 Task: Add a signature Elle Wilson containing With gratitude and warm wishes, Elle Wilson to email address softage.10@softage.net and add a label Employee performance
Action: Mouse moved to (94, 107)
Screenshot: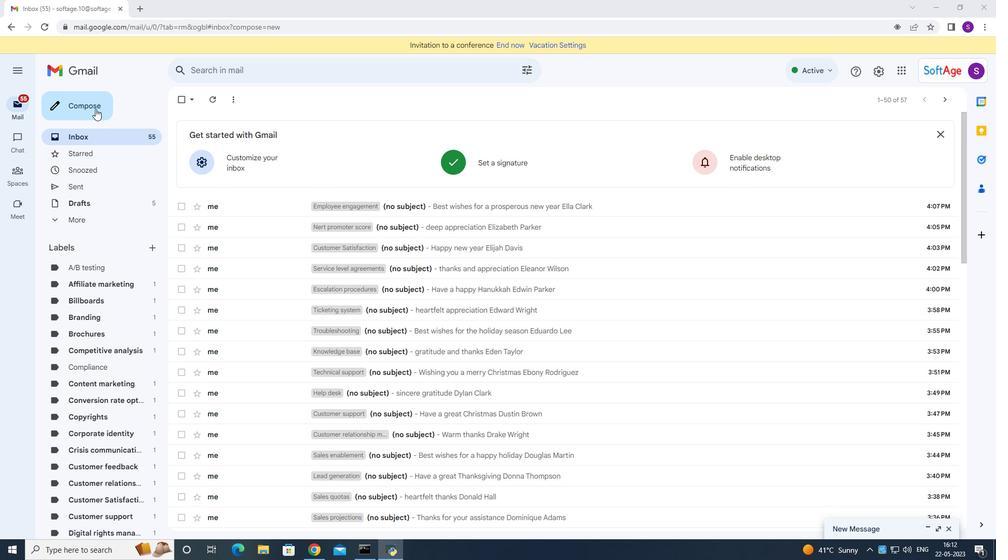 
Action: Mouse pressed left at (94, 107)
Screenshot: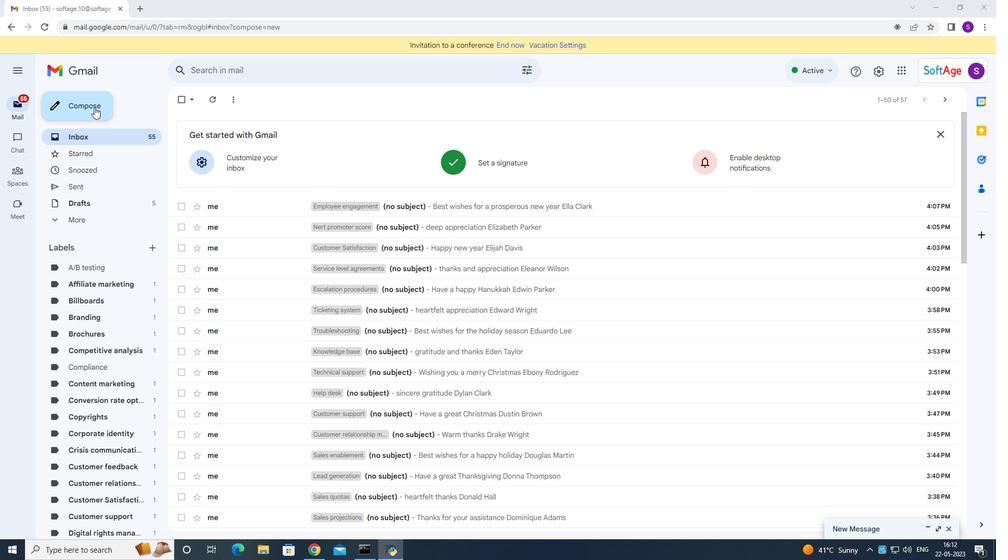 
Action: Mouse moved to (701, 523)
Screenshot: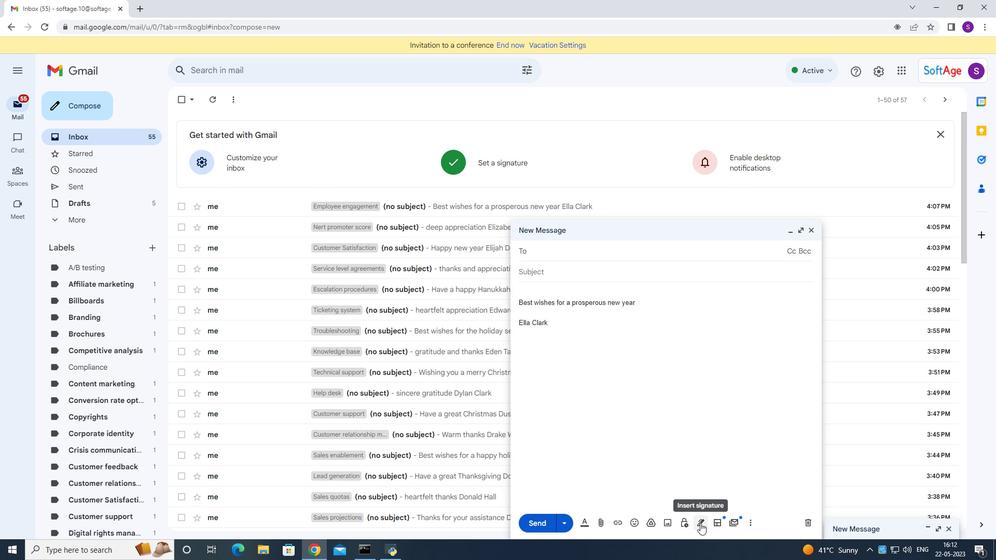 
Action: Mouse pressed left at (701, 523)
Screenshot: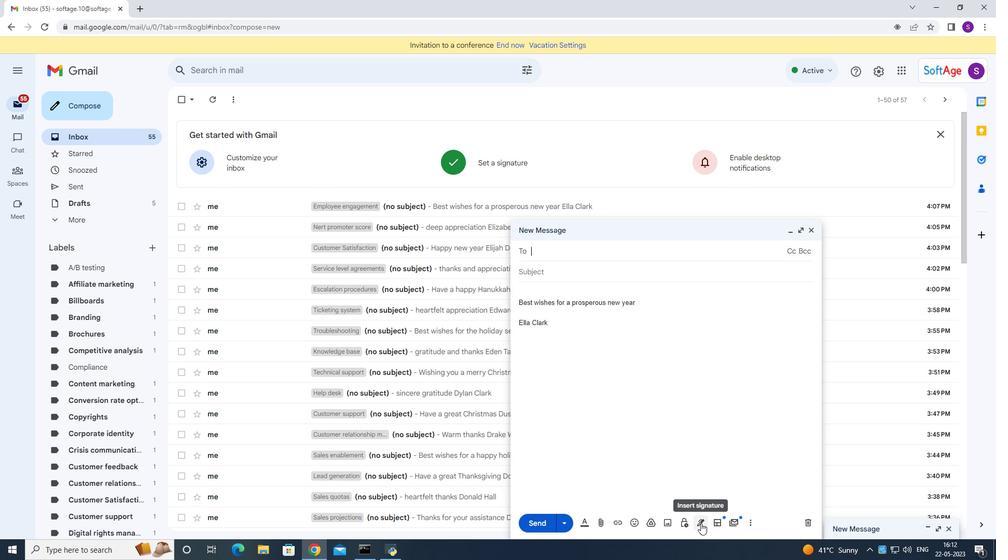 
Action: Mouse moved to (730, 465)
Screenshot: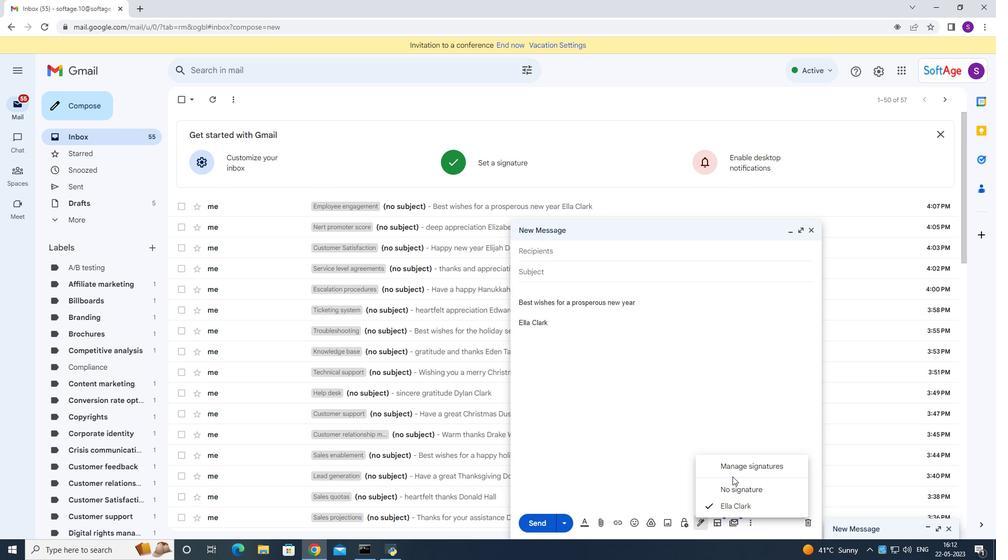 
Action: Mouse pressed left at (730, 465)
Screenshot: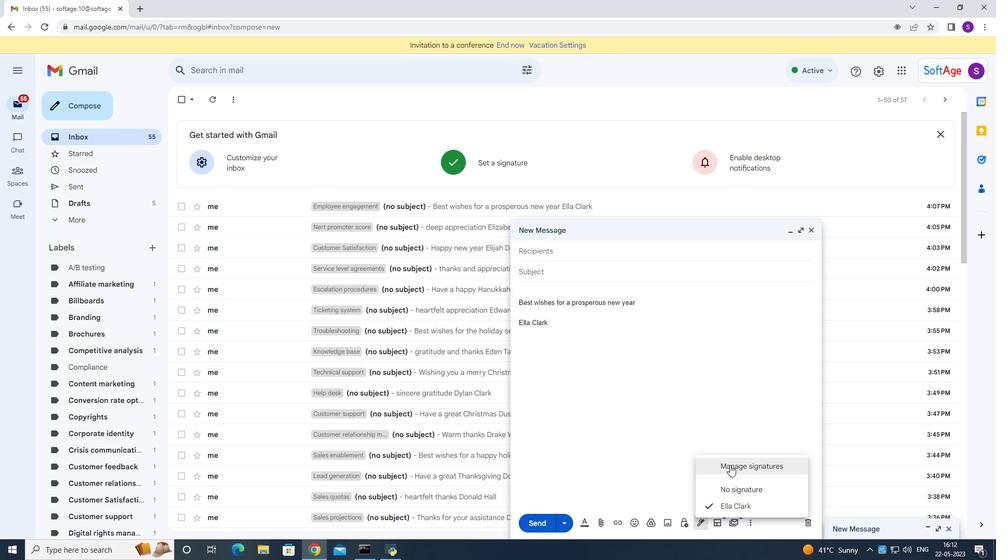
Action: Mouse moved to (395, 264)
Screenshot: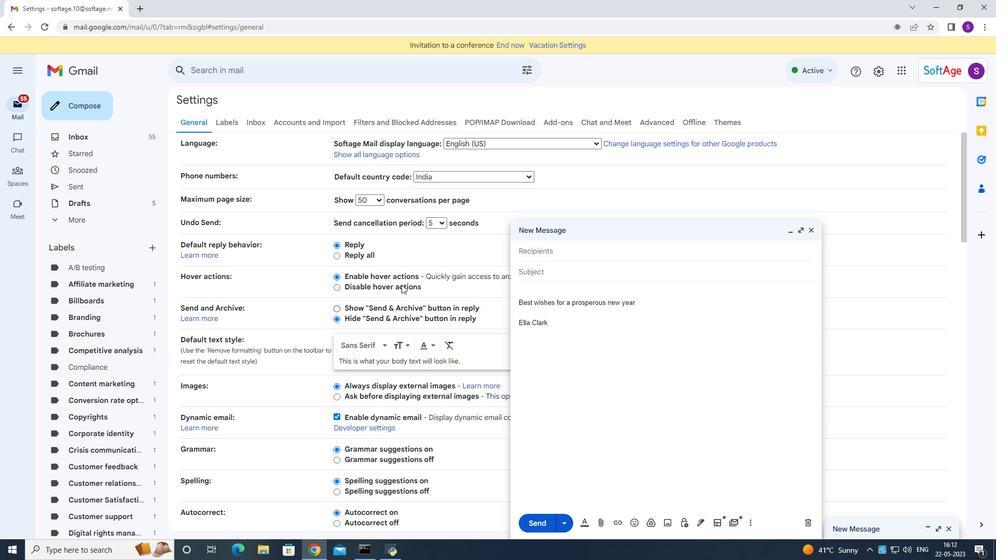 
Action: Mouse scrolled (395, 263) with delta (0, 0)
Screenshot: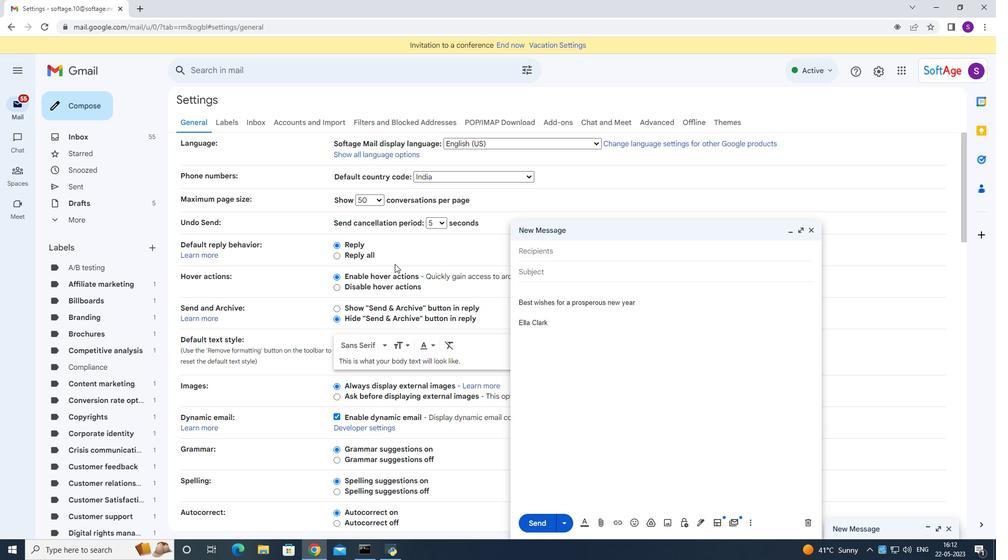 
Action: Mouse scrolled (395, 263) with delta (0, 0)
Screenshot: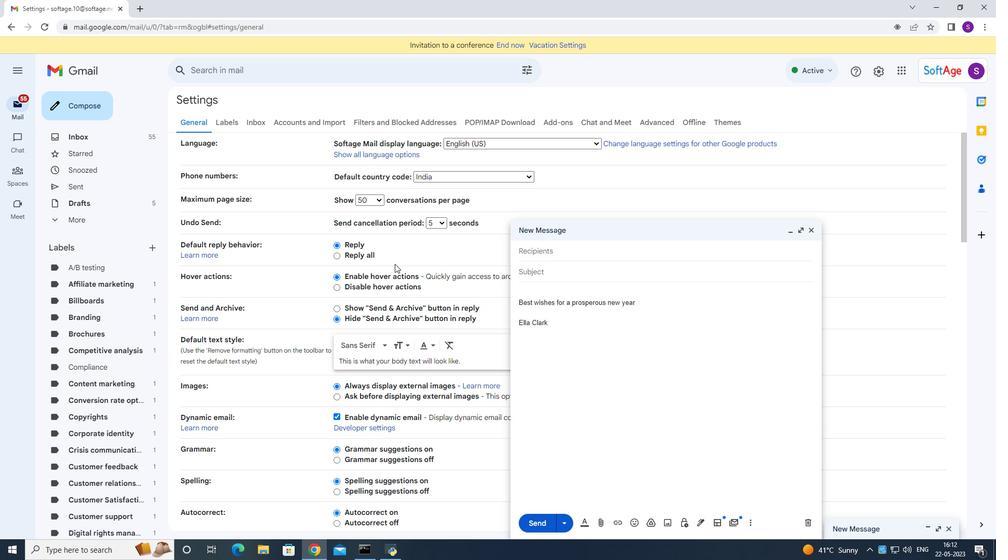 
Action: Mouse scrolled (395, 263) with delta (0, 0)
Screenshot: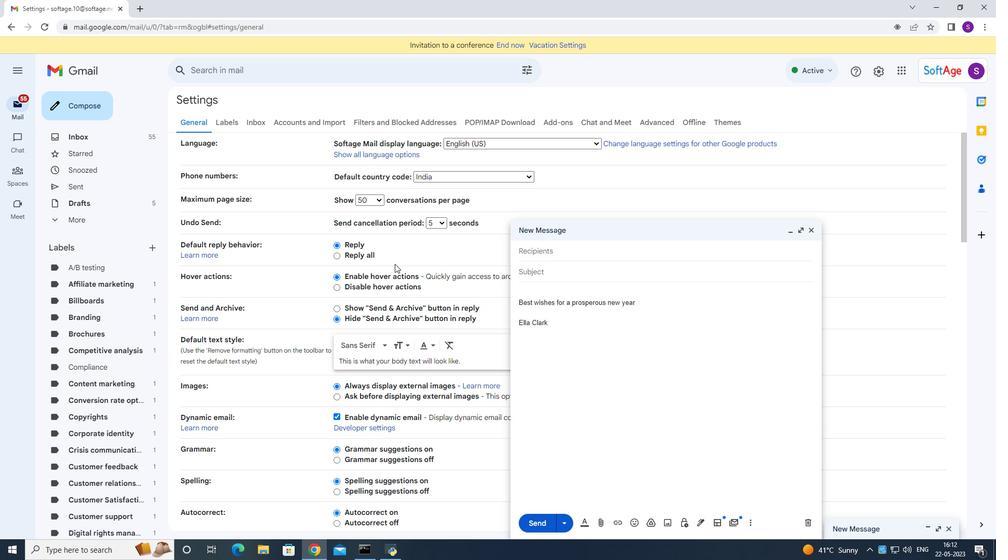 
Action: Mouse scrolled (395, 263) with delta (0, 0)
Screenshot: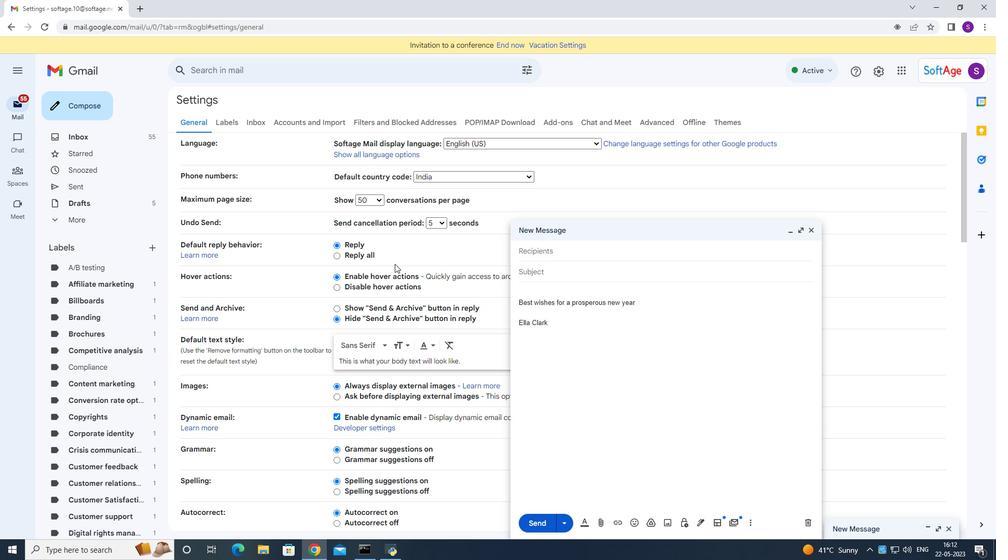 
Action: Mouse scrolled (395, 263) with delta (0, 0)
Screenshot: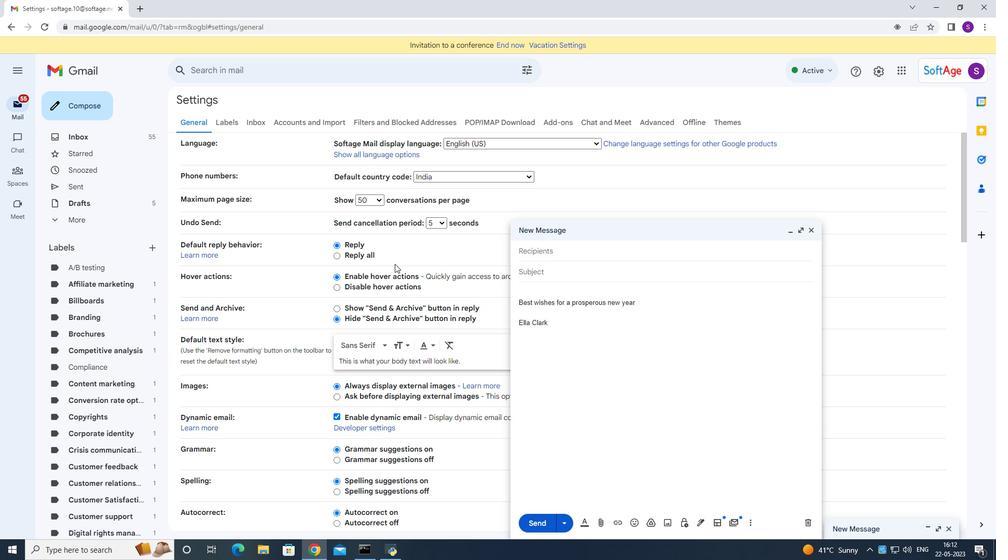 
Action: Mouse moved to (395, 264)
Screenshot: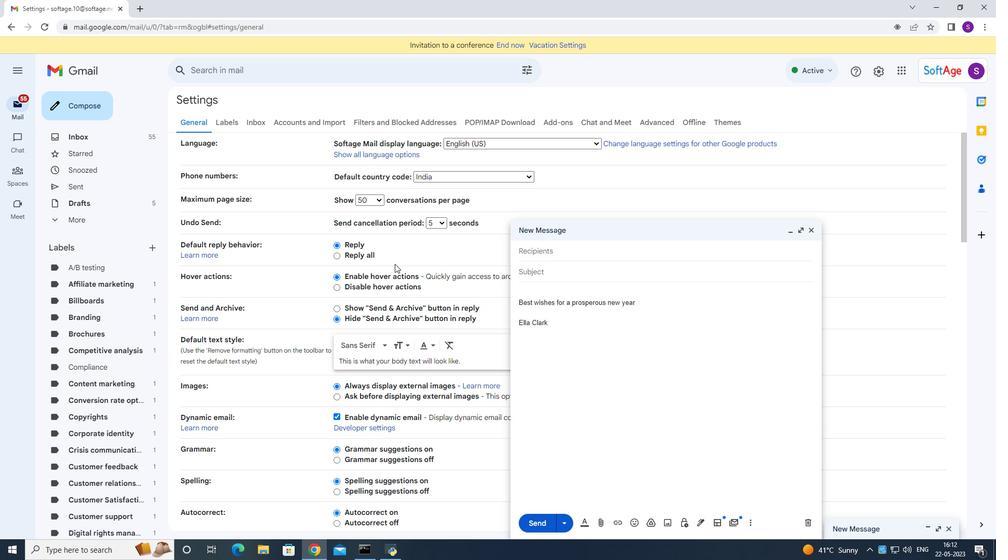 
Action: Mouse scrolled (395, 263) with delta (0, 0)
Screenshot: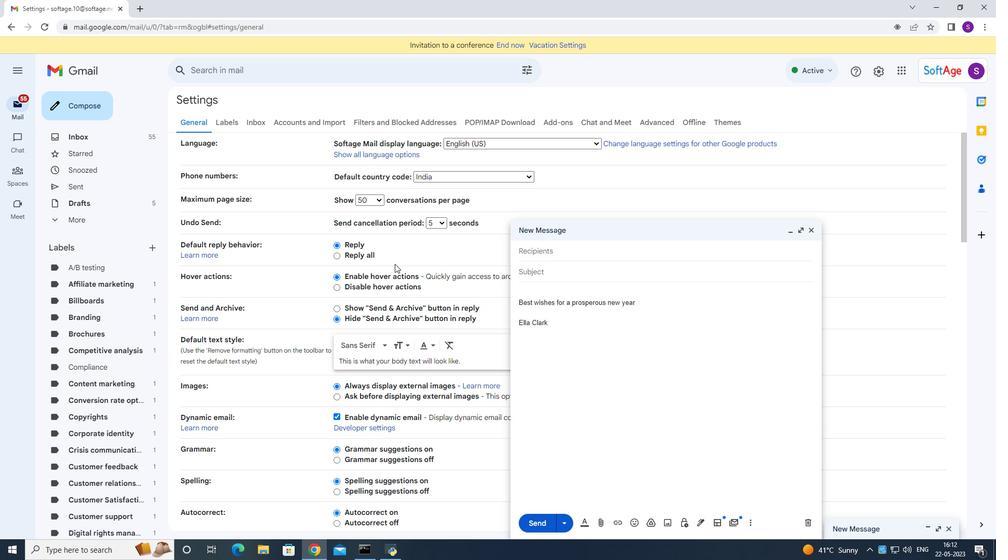 
Action: Mouse moved to (388, 298)
Screenshot: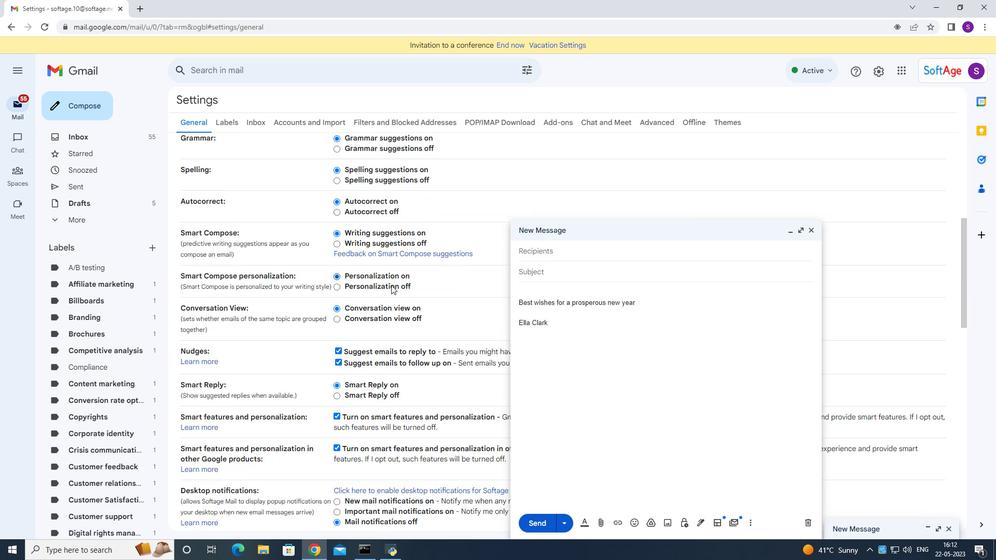 
Action: Mouse scrolled (388, 297) with delta (0, 0)
Screenshot: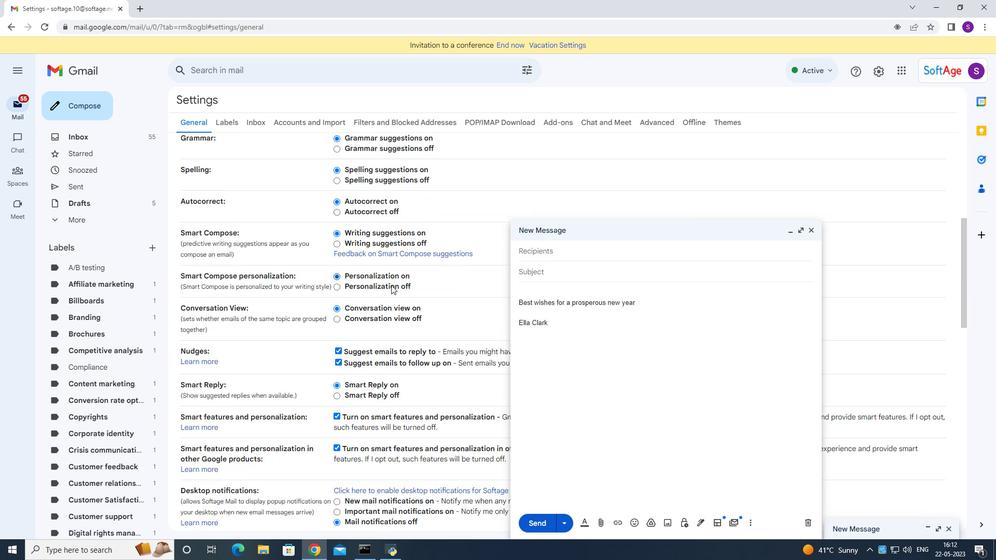 
Action: Mouse moved to (387, 299)
Screenshot: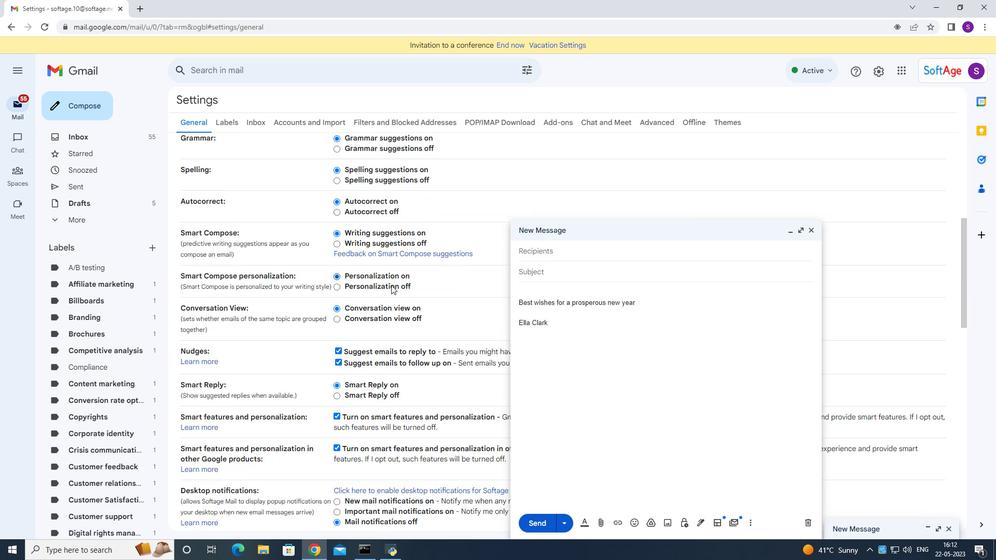 
Action: Mouse scrolled (387, 299) with delta (0, 0)
Screenshot: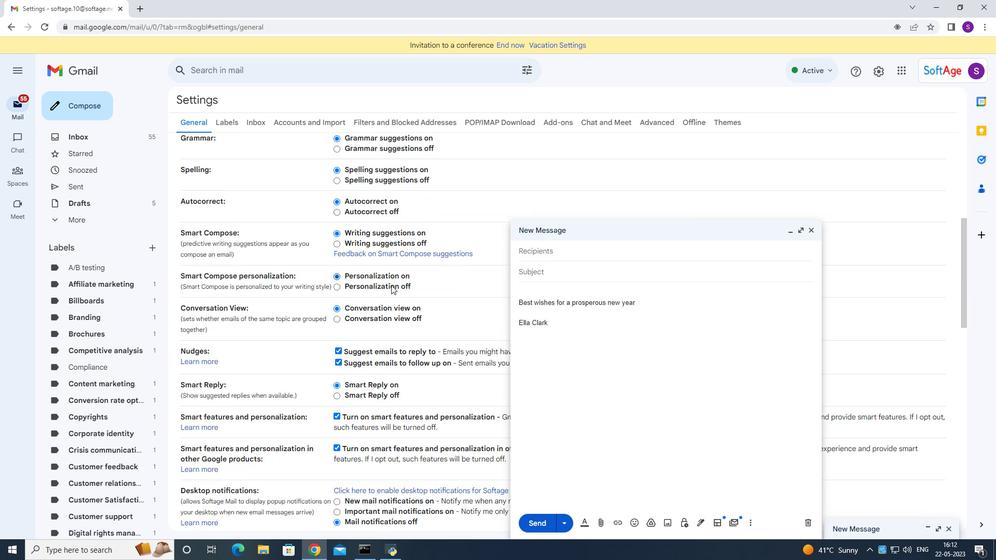 
Action: Mouse scrolled (387, 299) with delta (0, 0)
Screenshot: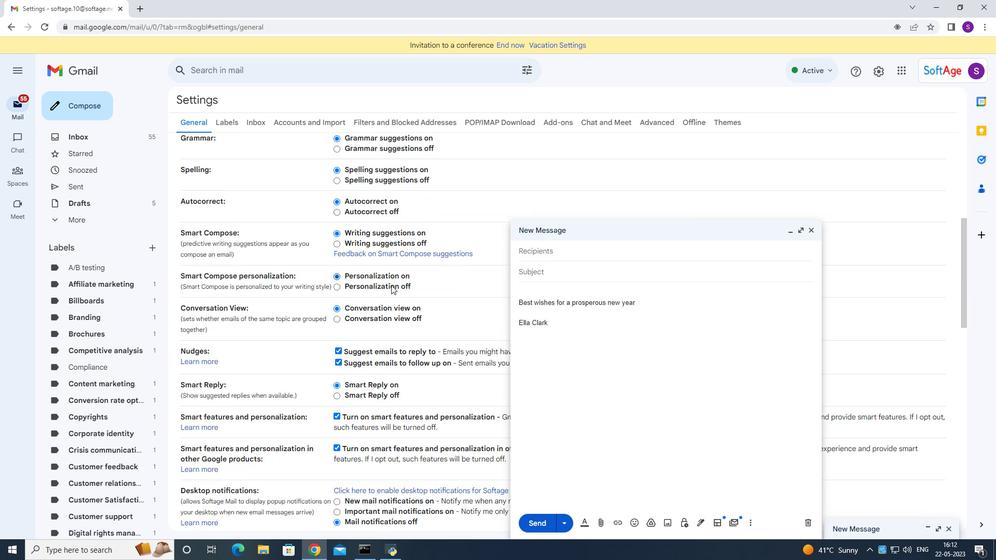 
Action: Mouse scrolled (387, 299) with delta (0, 0)
Screenshot: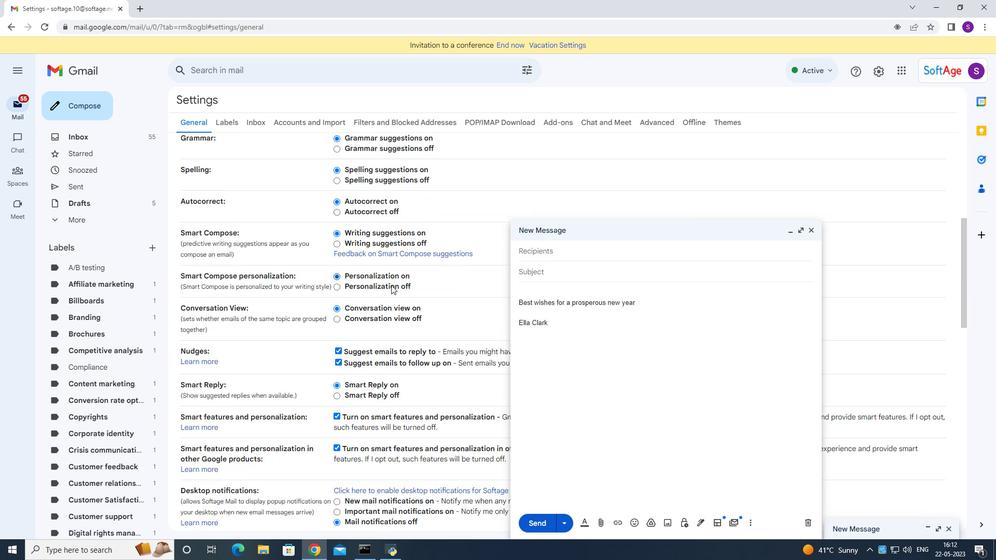 
Action: Mouse moved to (387, 299)
Screenshot: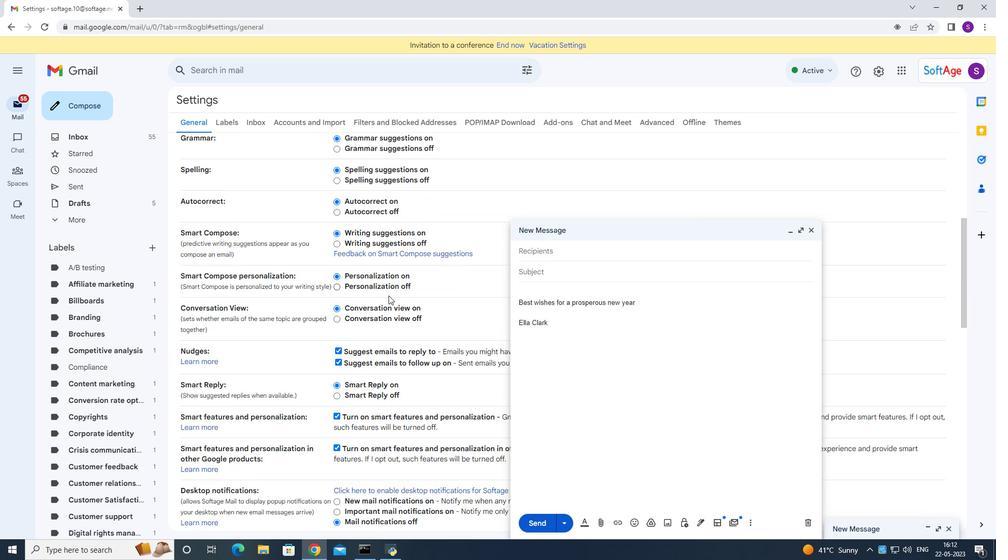 
Action: Mouse scrolled (387, 299) with delta (0, 0)
Screenshot: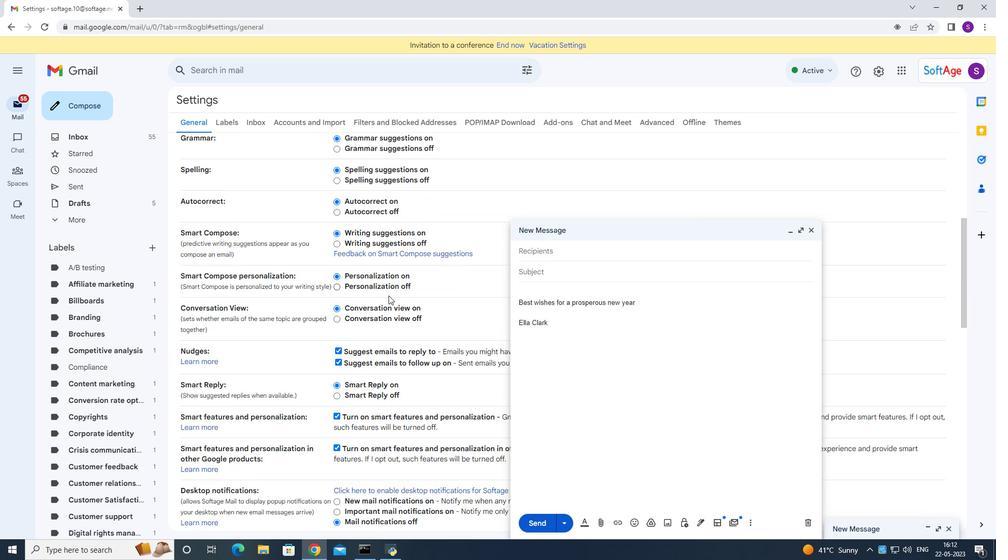 
Action: Mouse moved to (387, 325)
Screenshot: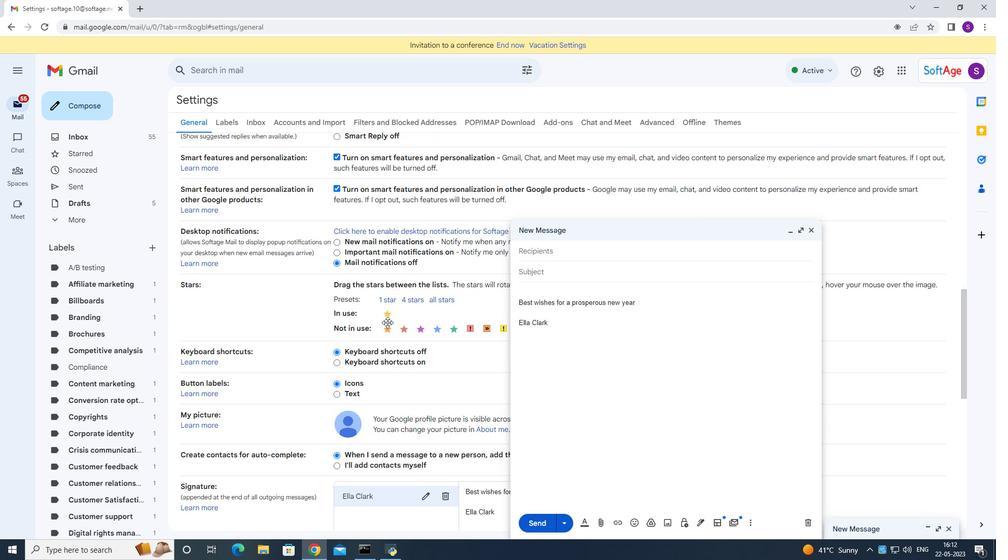 
Action: Mouse scrolled (387, 324) with delta (0, 0)
Screenshot: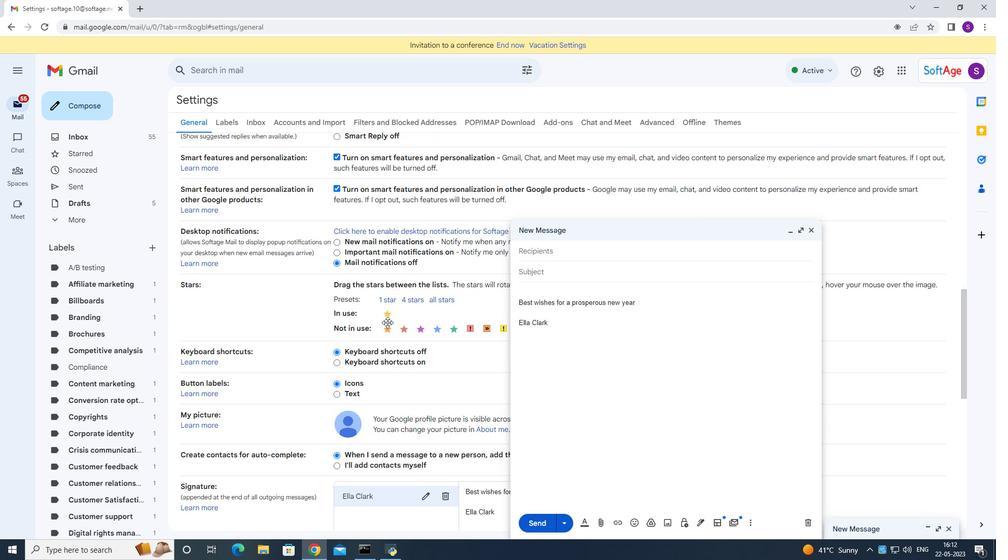 
Action: Mouse moved to (387, 326)
Screenshot: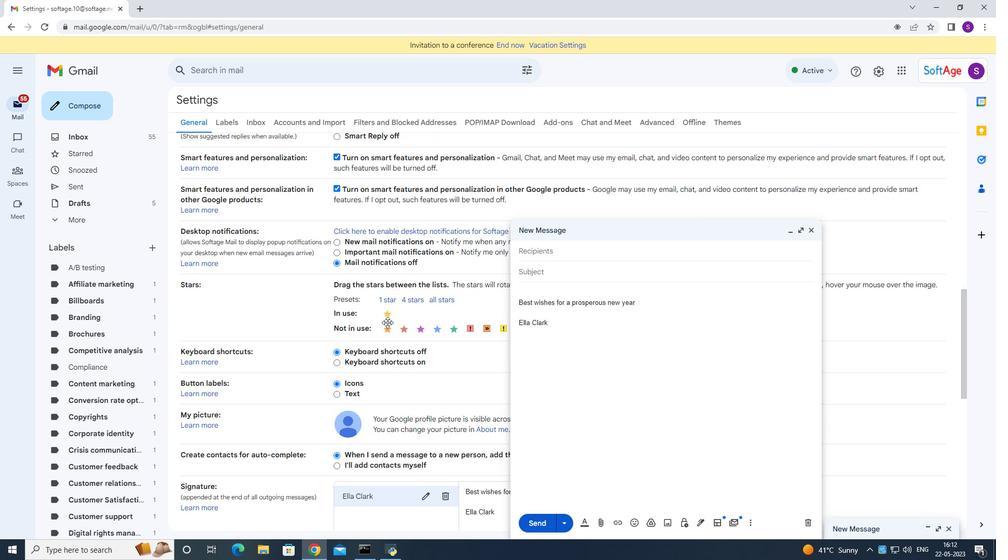 
Action: Mouse scrolled (387, 325) with delta (0, 0)
Screenshot: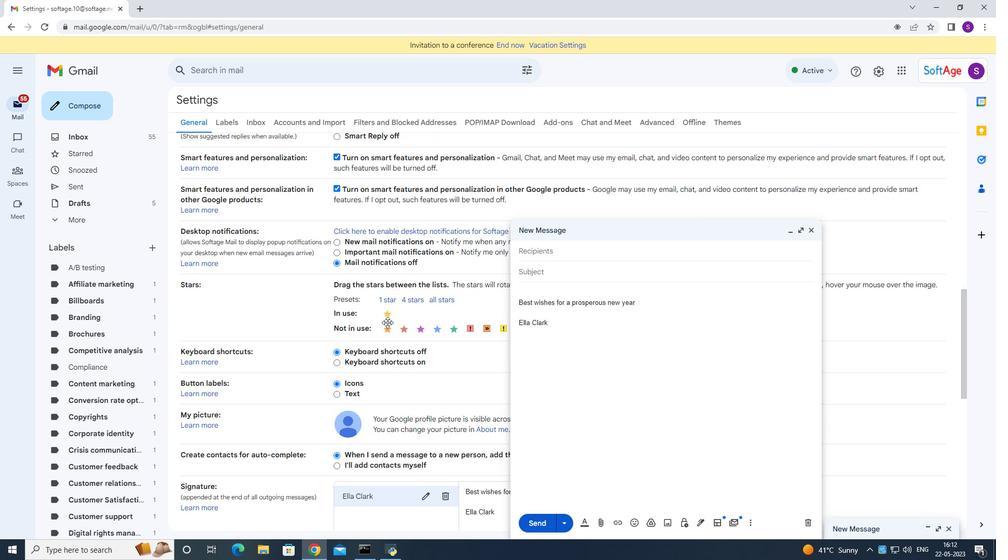 
Action: Mouse moved to (387, 326)
Screenshot: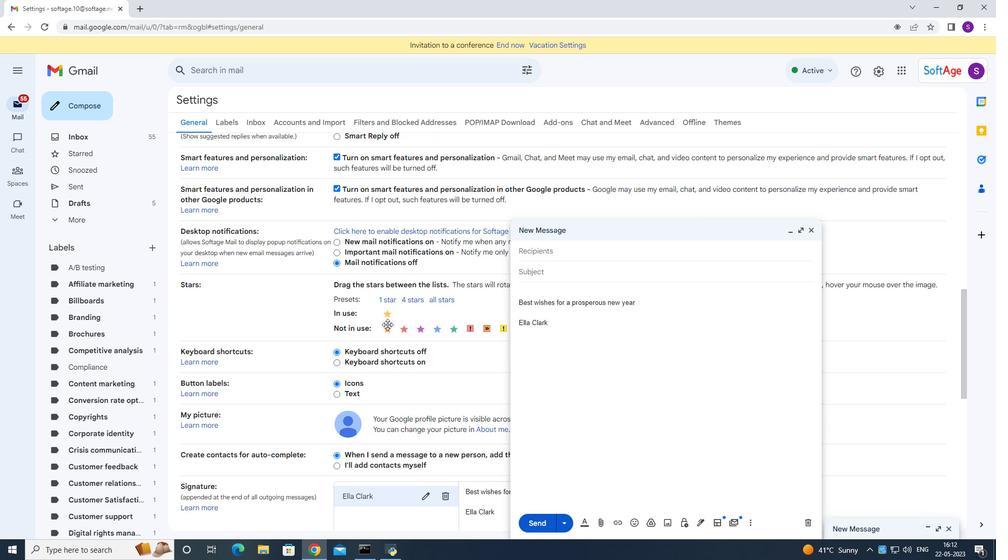 
Action: Mouse scrolled (387, 325) with delta (0, -1)
Screenshot: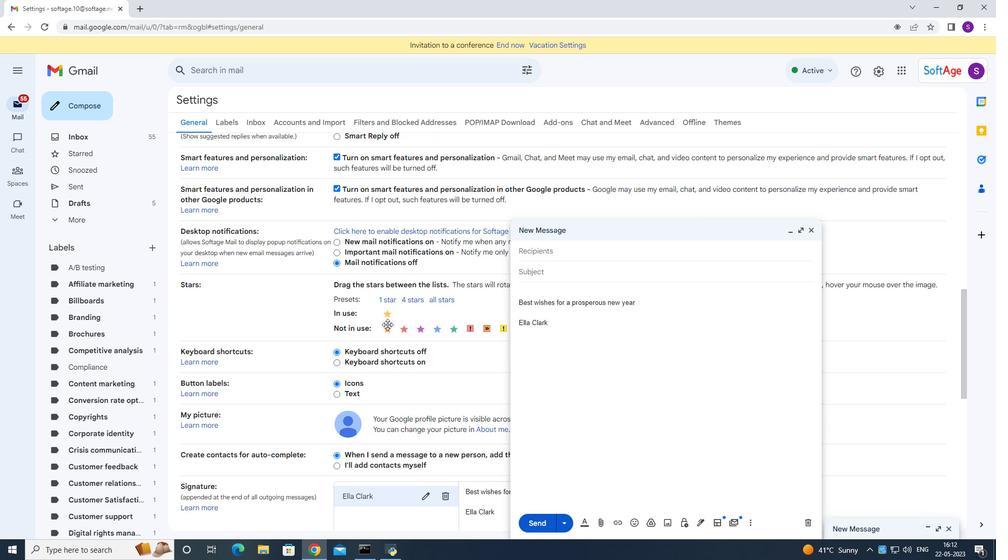 
Action: Mouse scrolled (387, 325) with delta (0, 0)
Screenshot: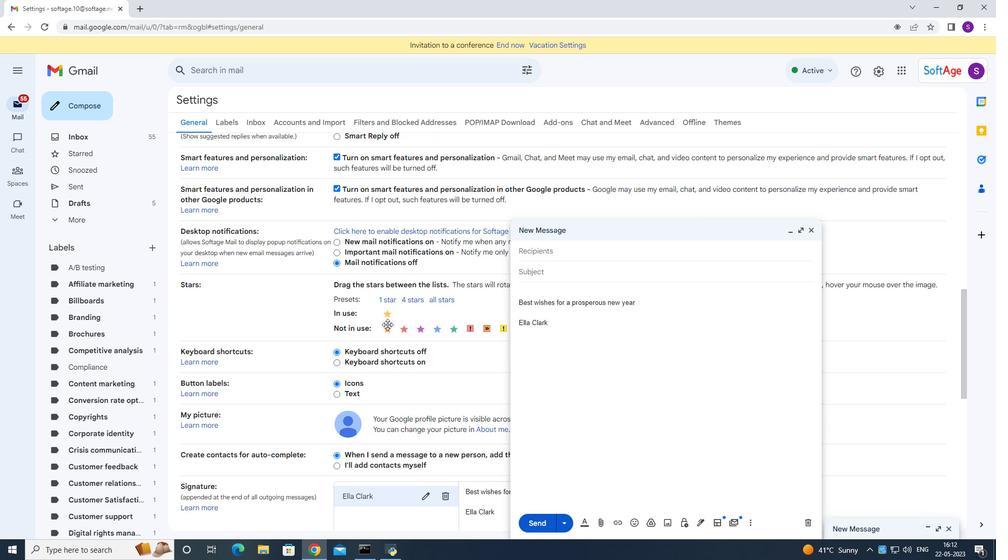 
Action: Mouse moved to (425, 238)
Screenshot: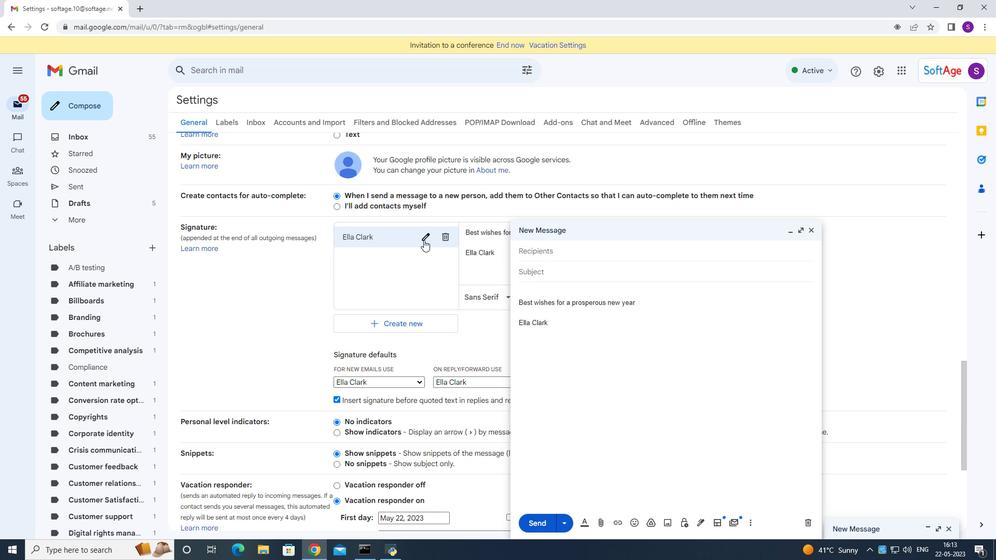 
Action: Mouse pressed left at (425, 238)
Screenshot: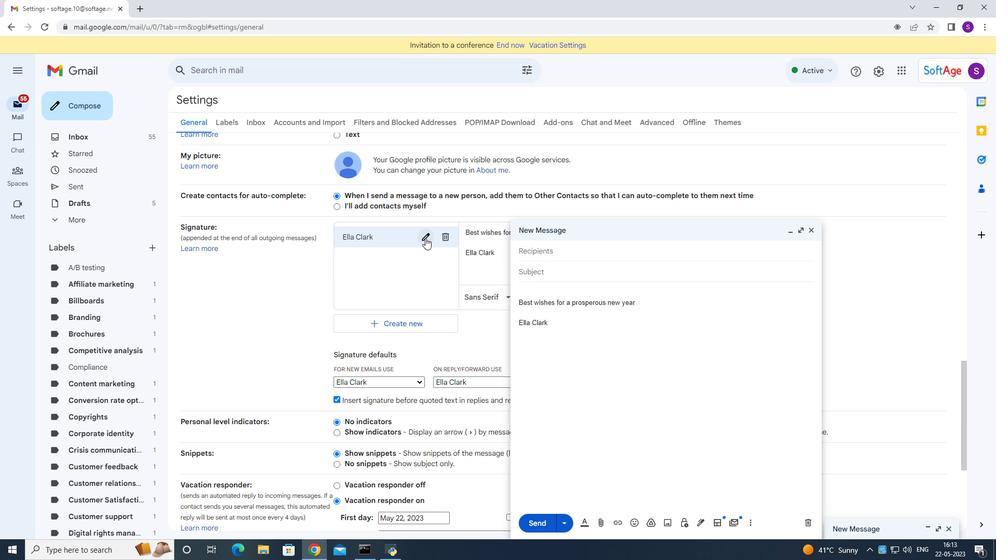 
Action: Mouse moved to (425, 221)
Screenshot: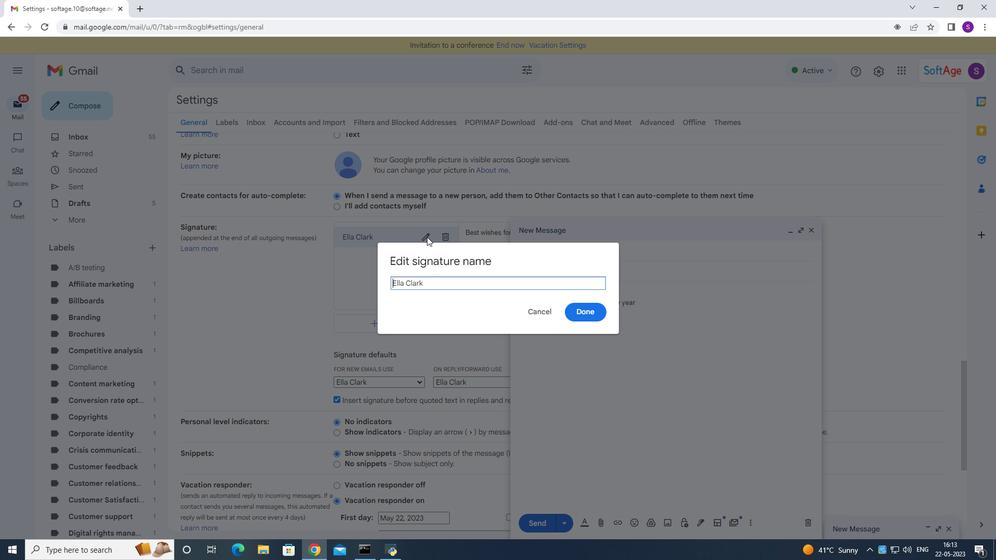 
Action: Key pressed ctrl+A<Key.backspace><Key.shift><Key.shift><Key.shift><Key.shift><Key.shift><Key.shift><Key.shift><Key.shift><Key.shift><Key.shift><Key.shift><Key.shift><Key.shift><Key.shift><Key.shift><Key.shift><Key.shift><Key.shift><Key.shift><Key.shift><Key.shift><Key.shift><Key.shift><Key.shift><Key.shift><Key.shift><Key.shift>Elle<Key.space><Key.shift>Wilson<Key.space>
Screenshot: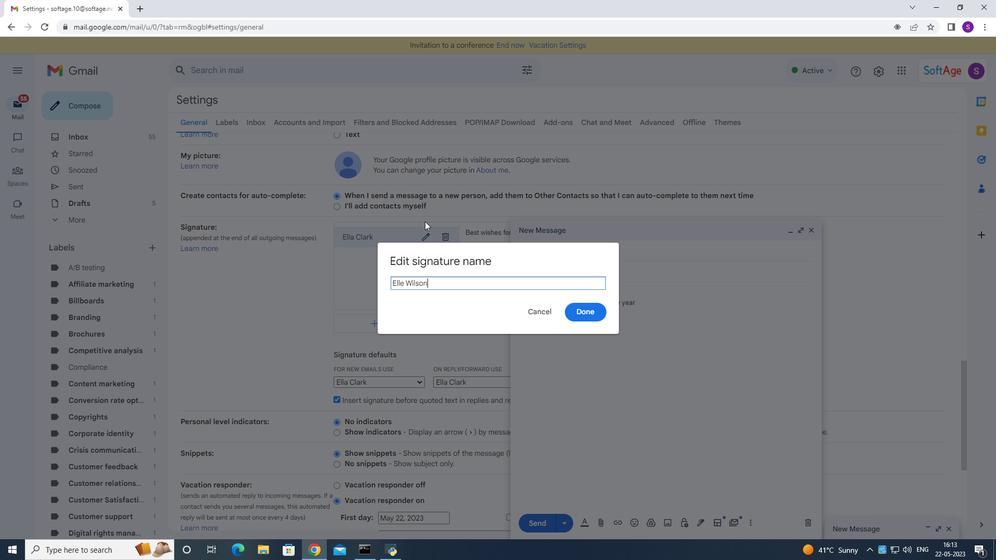
Action: Mouse moved to (584, 309)
Screenshot: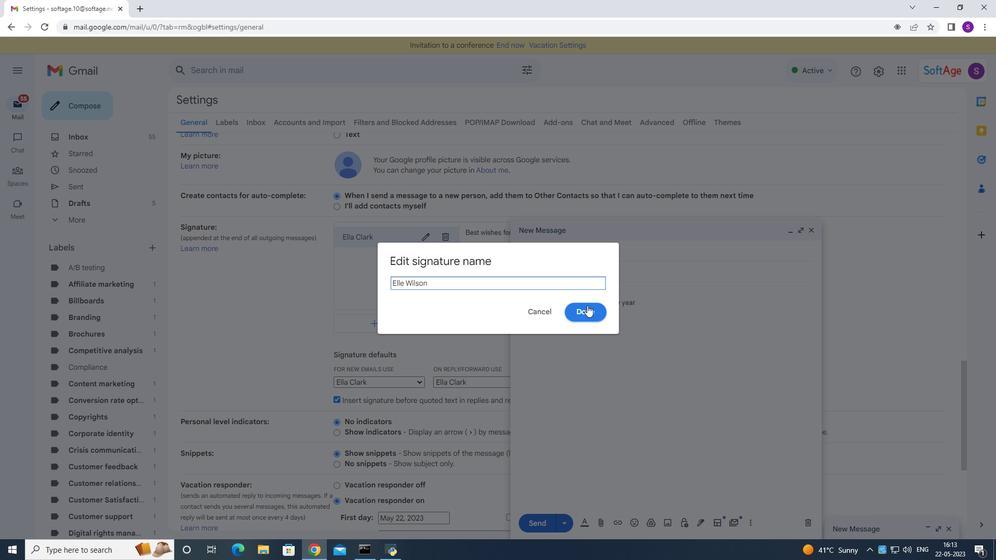 
Action: Mouse pressed left at (584, 309)
Screenshot: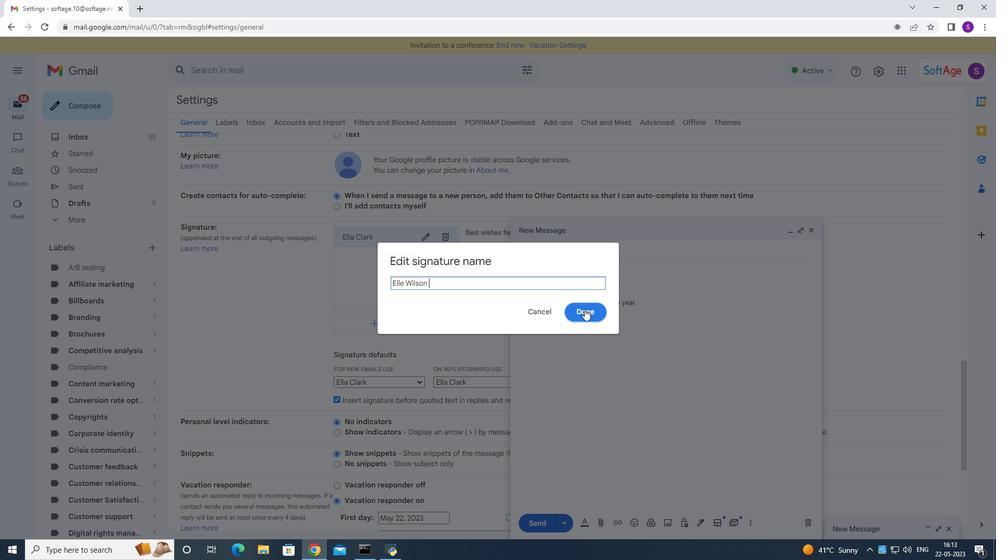 
Action: Mouse moved to (810, 230)
Screenshot: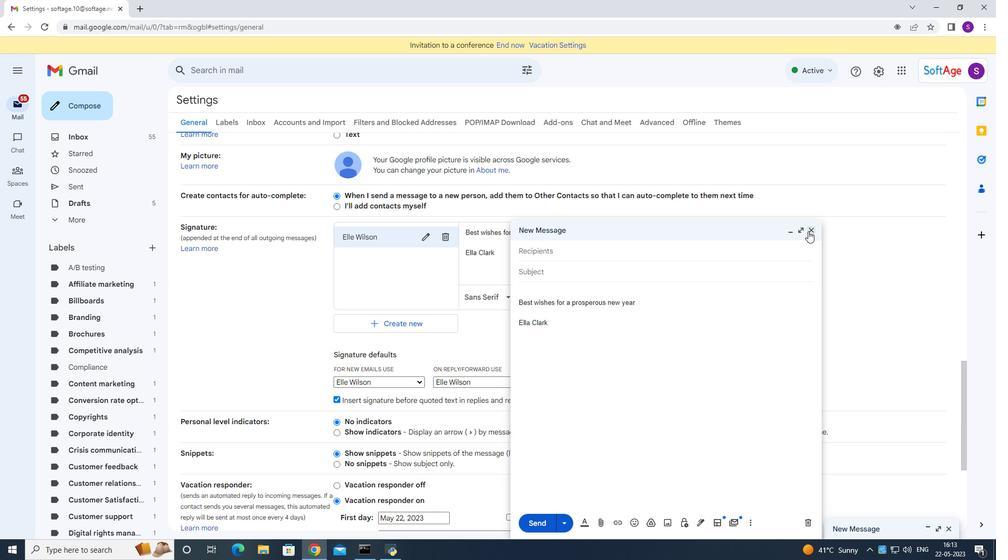 
Action: Mouse pressed left at (810, 230)
Screenshot: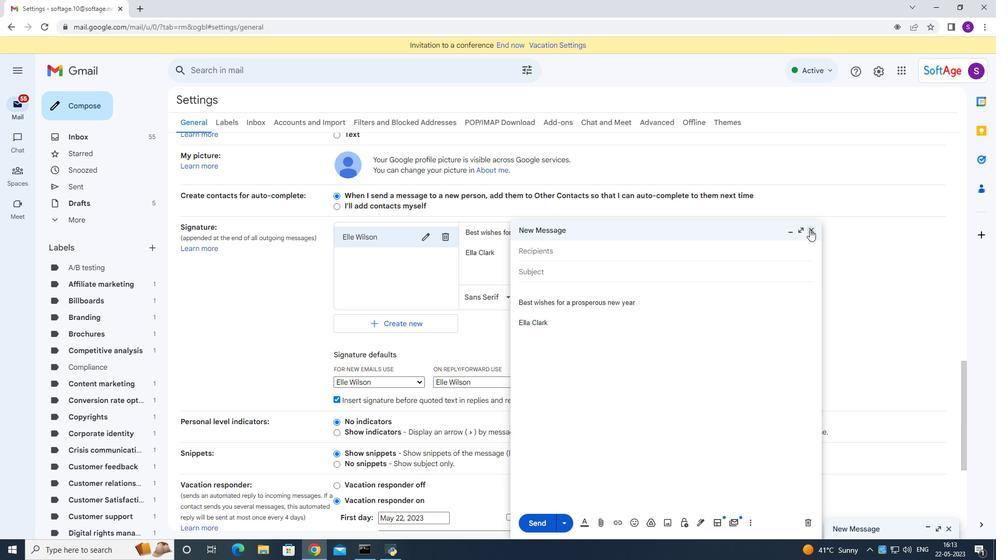 
Action: Mouse moved to (948, 528)
Screenshot: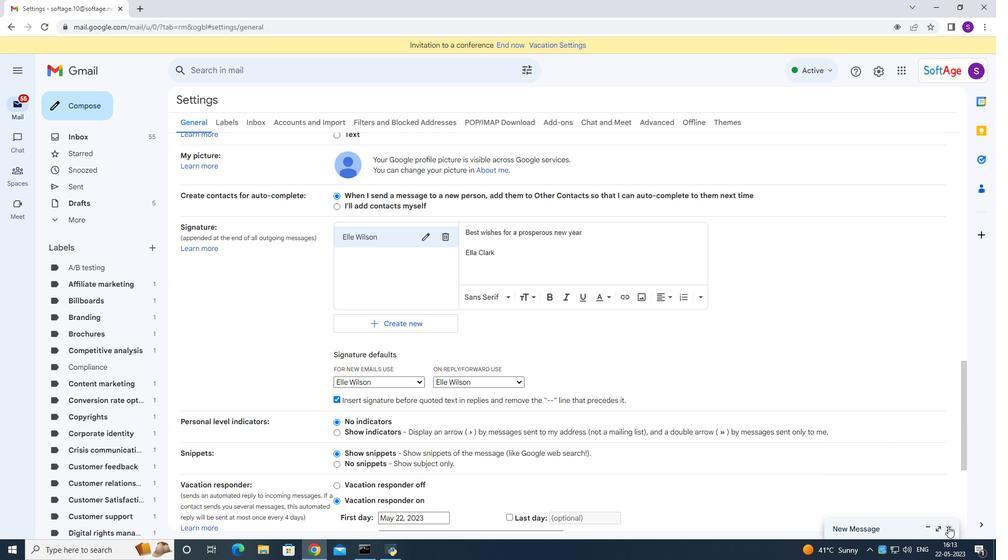 
Action: Mouse pressed left at (948, 528)
Screenshot: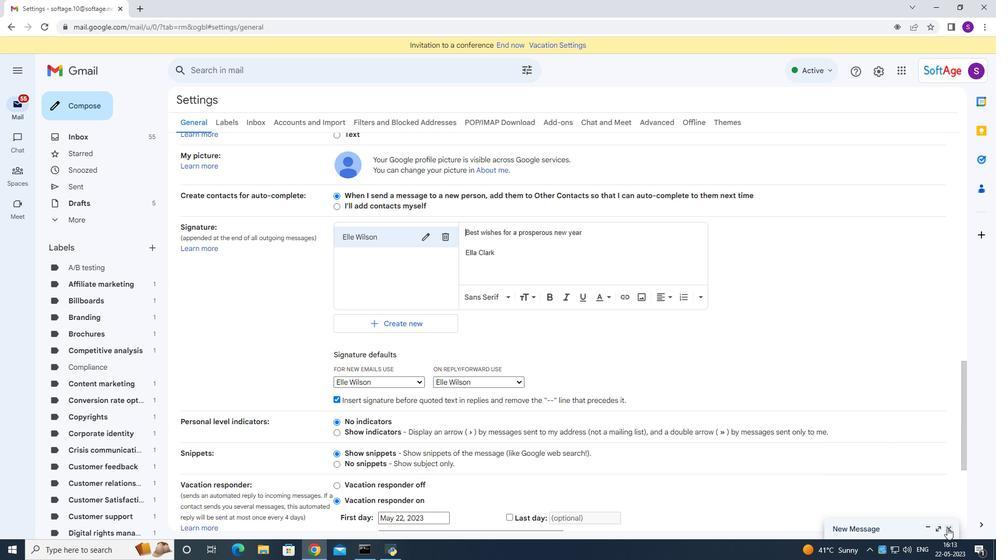 
Action: Mouse moved to (511, 257)
Screenshot: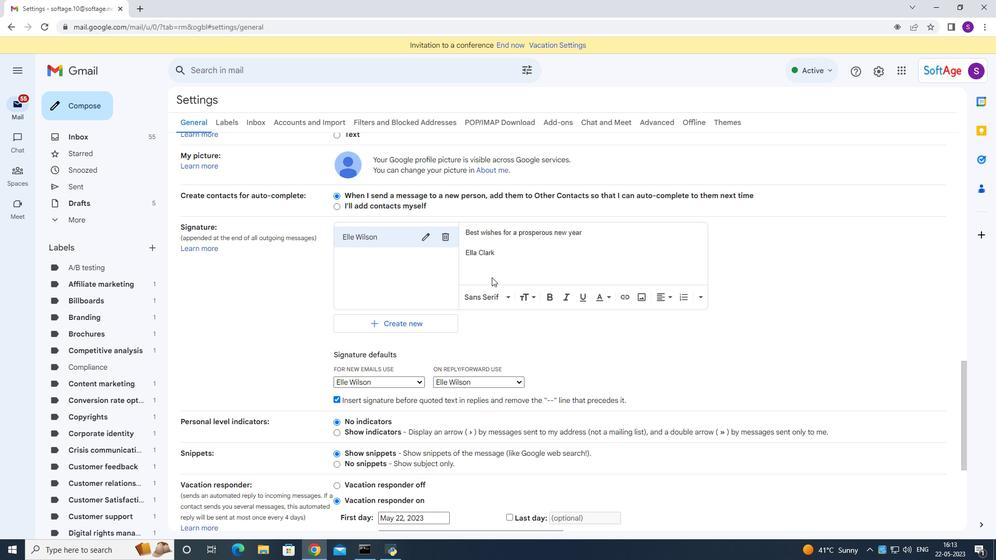 
Action: Mouse pressed left at (511, 257)
Screenshot: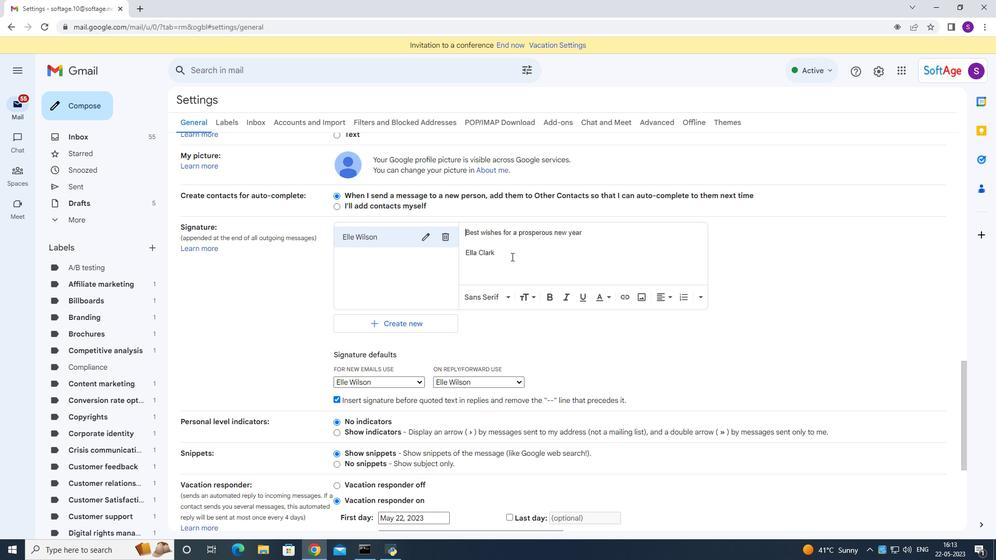 
Action: Mouse moved to (515, 255)
Screenshot: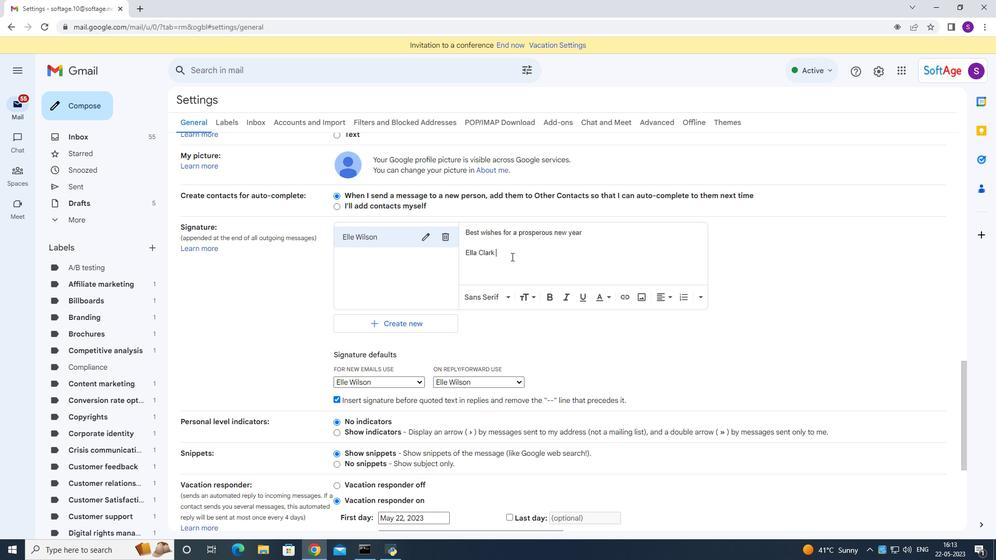 
Action: Key pressed ctrl+A<Key.backspace><Key.shift><Key.shift><Key.shift><Key.shift><Key.shift><Key.shift><Key.shift><Key.shift><Key.shift><Key.shift><Key.shift><Key.shift><Key.shift><Key.shift><Key.shift><Key.shift><Key.shift><Key.shift><Key.shift><Key.shift><Key.shift><Key.shift><Key.shift><Key.shift><Key.shift><Key.shift><Key.shift><Key.shift><Key.shift><Key.shift><Key.shift><Key.shift><Key.shift><Key.shift><Key.shift><Key.shift><Key.shift><Key.shift><Key.shift><Key.shift><Key.shift><Key.shift><Key.shift><Key.shift><Key.shift><Key.shift><Key.shift><Key.shift><Key.shift><Key.shift><Key.shift><Key.shift><Key.shift><Key.shift><Key.shift><Key.shift><Key.shift><Key.shift><Key.shift><Key.shift><Key.shift><Key.shift><Key.shift><Key.shift><Key.shift><Key.shift><Key.shift><Key.shift><Key.shift><Key.shift><Key.shift><Key.shift><Key.shift><Key.shift><Key.shift><Key.shift><Key.shift><Key.shift><Key.shift><Key.shift><Key.shift><Key.shift><Key.shift><Key.shift>gre<Key.backspace>atitude<Key.space>
Screenshot: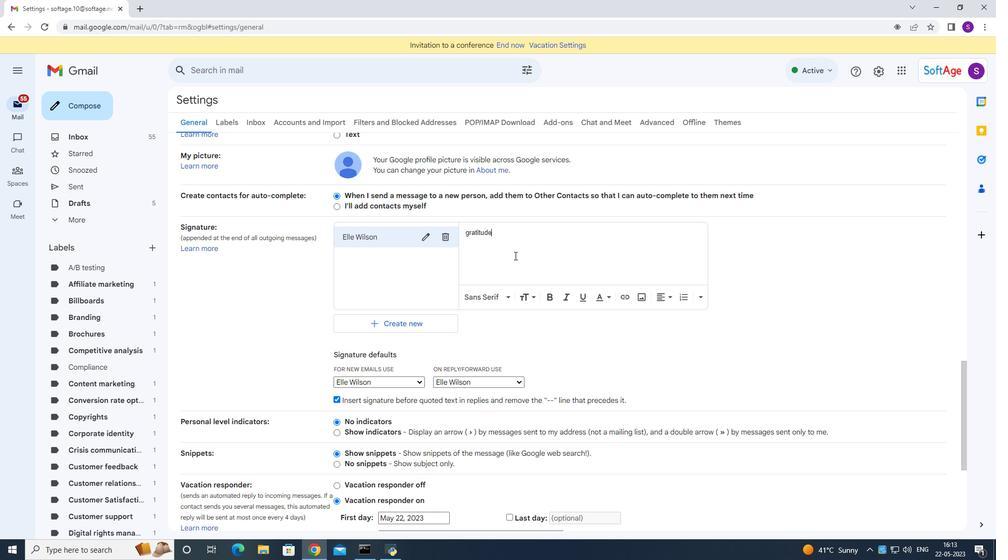
Action: Mouse moved to (537, 255)
Screenshot: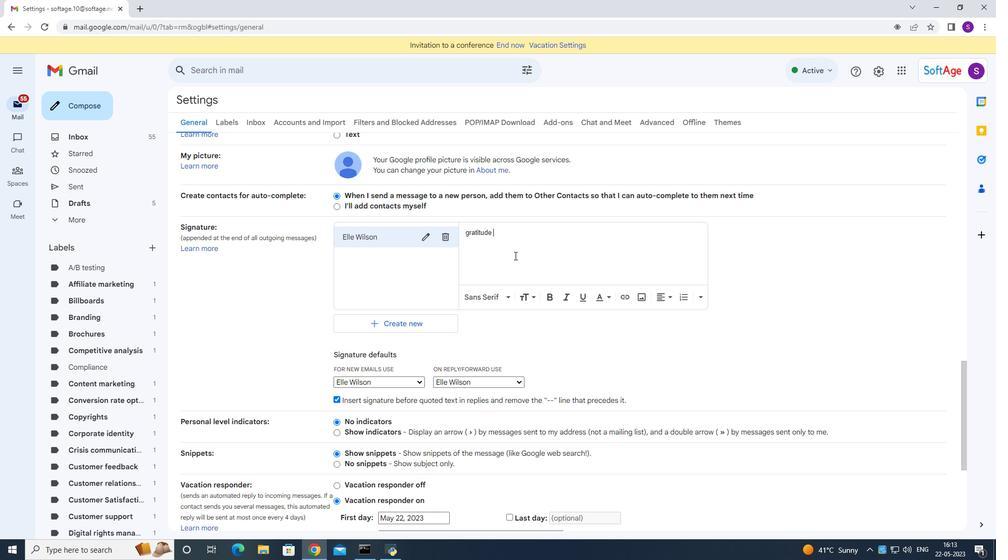 
Action: Key pressed <Key.enter><Key.backspace>and<Key.space>warm<Key.space>wishes<Key.space><Key.enter><Key.enter><Key.shift>W<Key.shift><Key.backspace><Key.shift><Key.shift><Key.shift><Key.shift><Key.shift><Key.shift><Key.shift><Key.shift><Key.shift><Key.shift><Key.shift><Key.shift><Key.shift><Key.shift><Key.shift><Key.shift><Key.shift><Key.shift>Ekk<Key.backspace><Key.backspace>lle<Key.space><Key.shift>Wilson<Key.space>
Screenshot: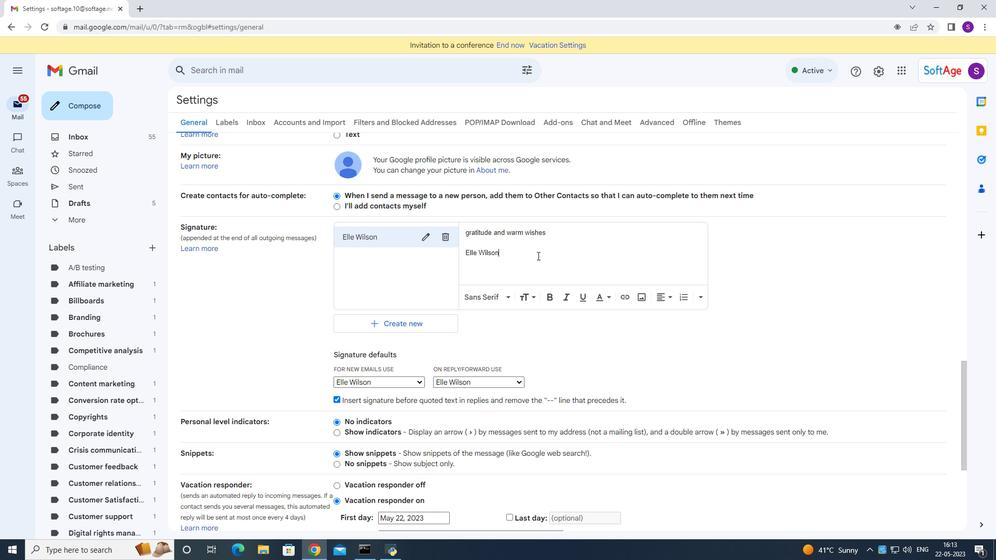 
Action: Mouse scrolled (537, 255) with delta (0, 0)
Screenshot: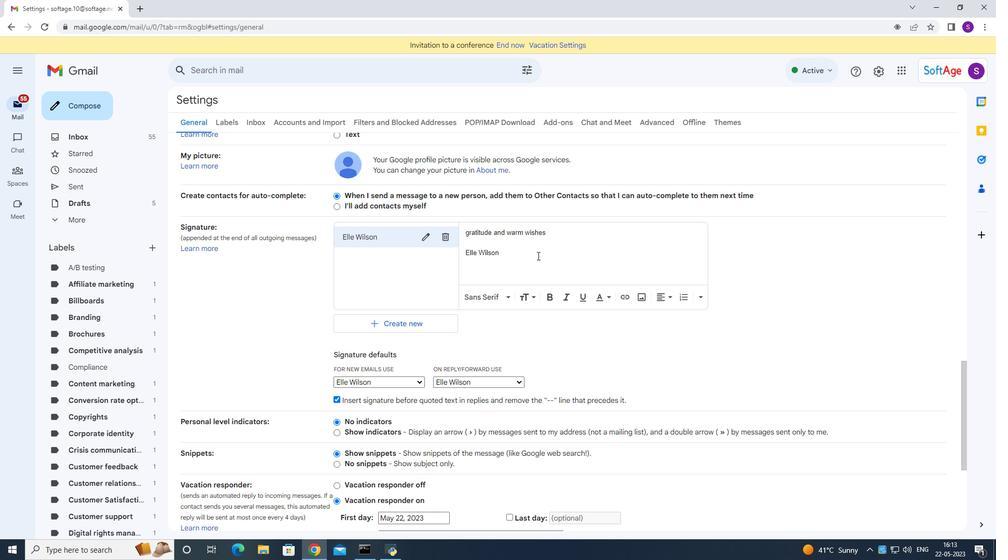 
Action: Mouse scrolled (537, 255) with delta (0, 0)
Screenshot: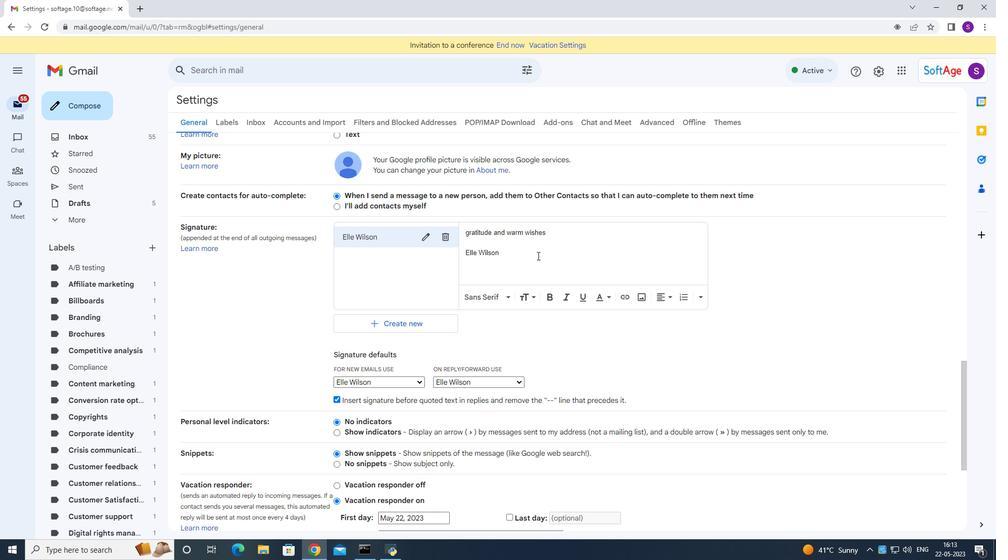 
Action: Mouse scrolled (537, 255) with delta (0, 0)
Screenshot: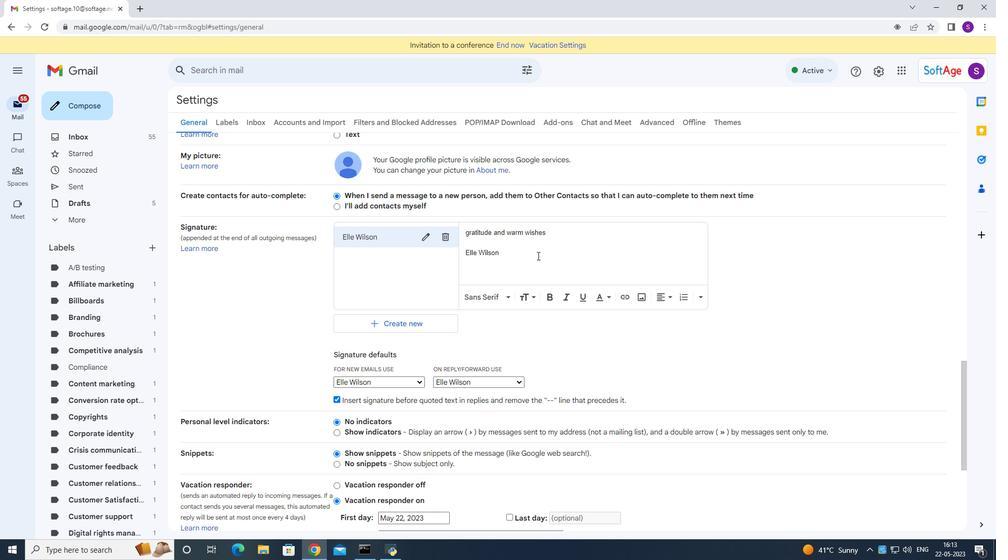 
Action: Mouse scrolled (537, 255) with delta (0, 0)
Screenshot: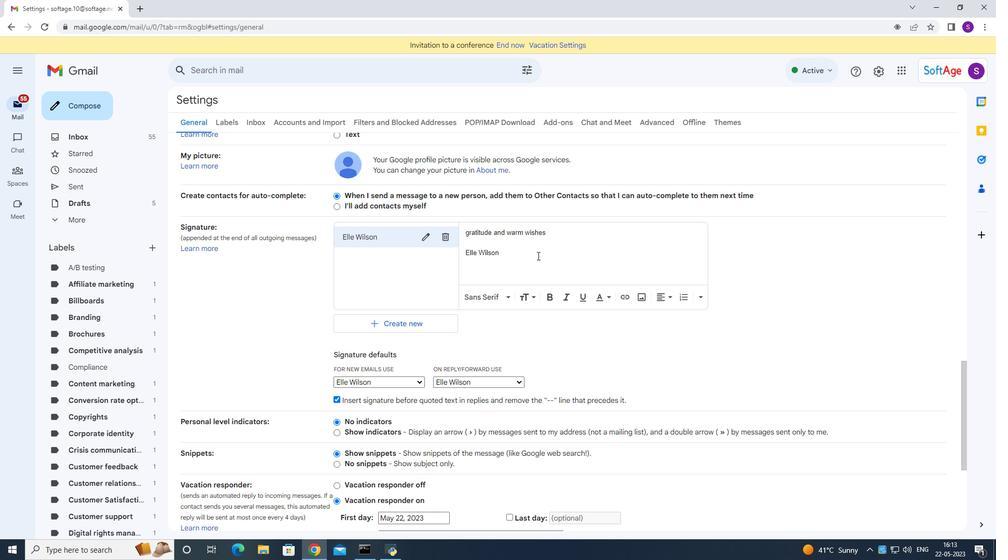 
Action: Mouse moved to (530, 263)
Screenshot: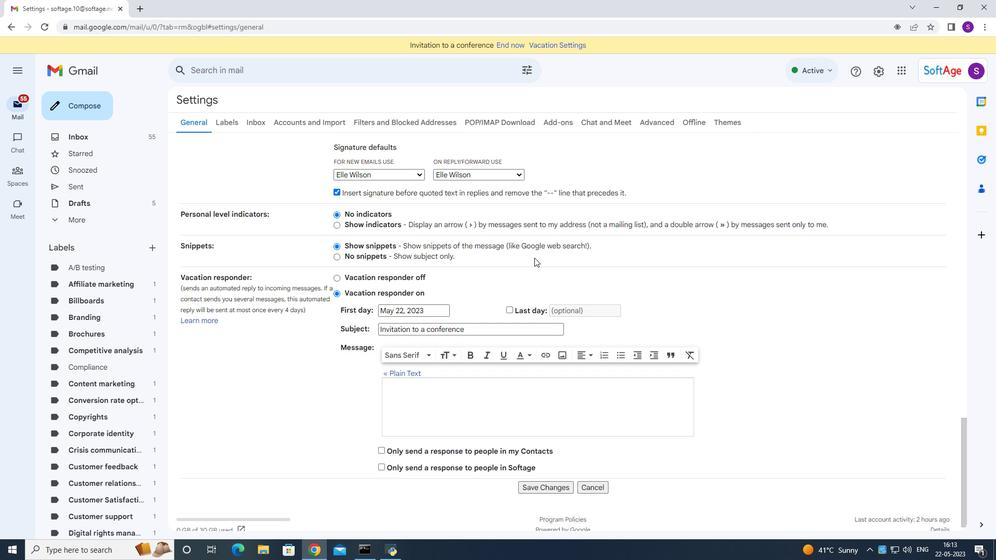 
Action: Mouse scrolled (530, 263) with delta (0, 0)
Screenshot: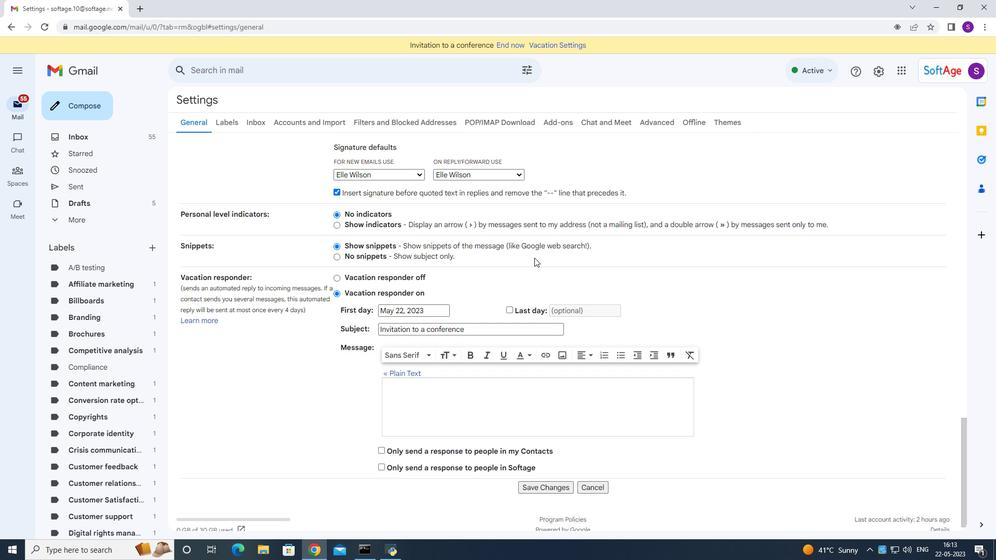 
Action: Mouse moved to (530, 265)
Screenshot: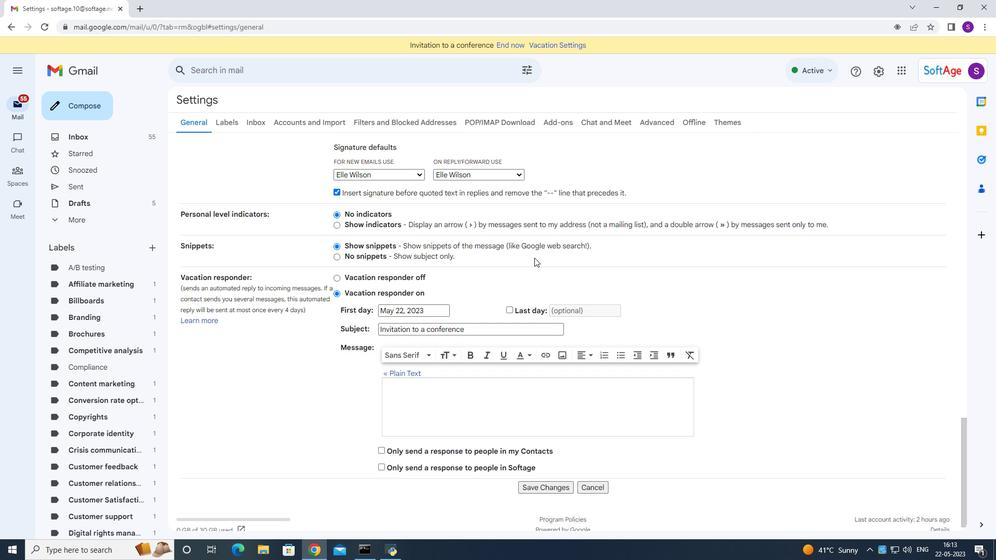 
Action: Mouse scrolled (530, 265) with delta (0, 0)
Screenshot: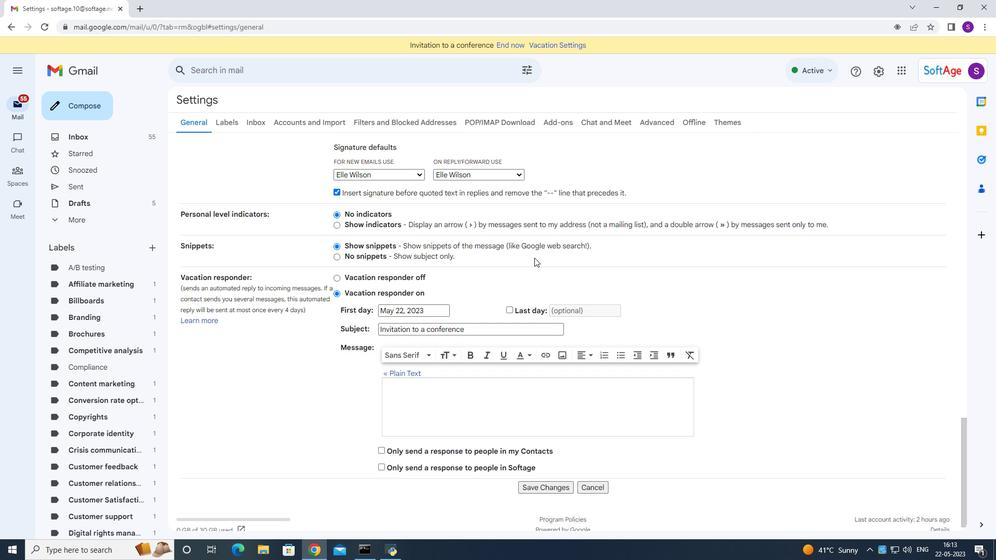 
Action: Mouse moved to (530, 266)
Screenshot: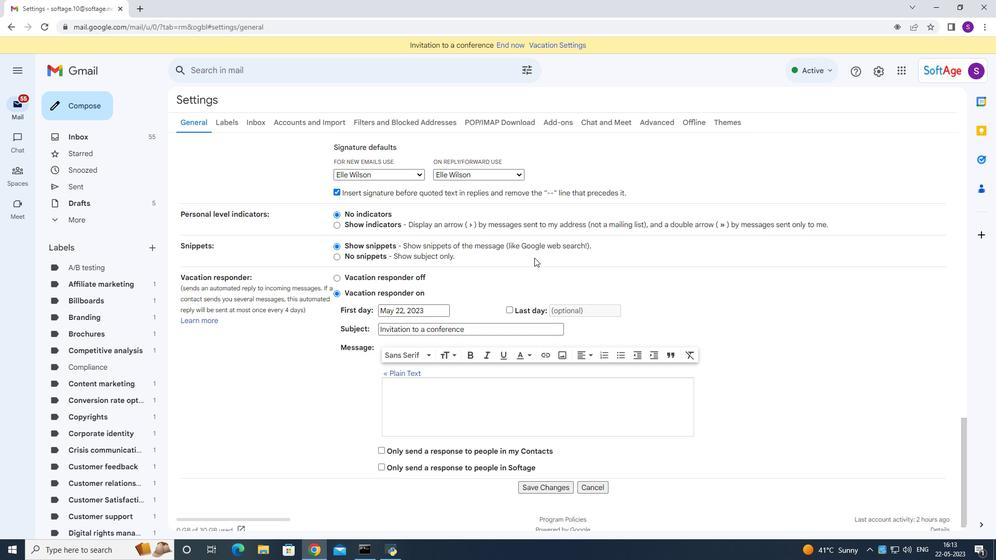 
Action: Mouse scrolled (530, 265) with delta (0, 0)
Screenshot: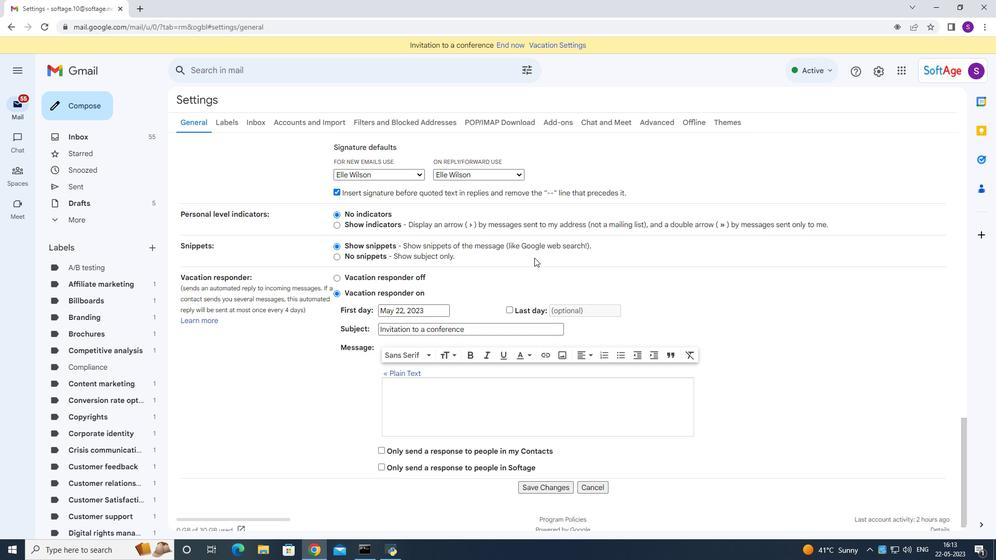 
Action: Mouse moved to (530, 267)
Screenshot: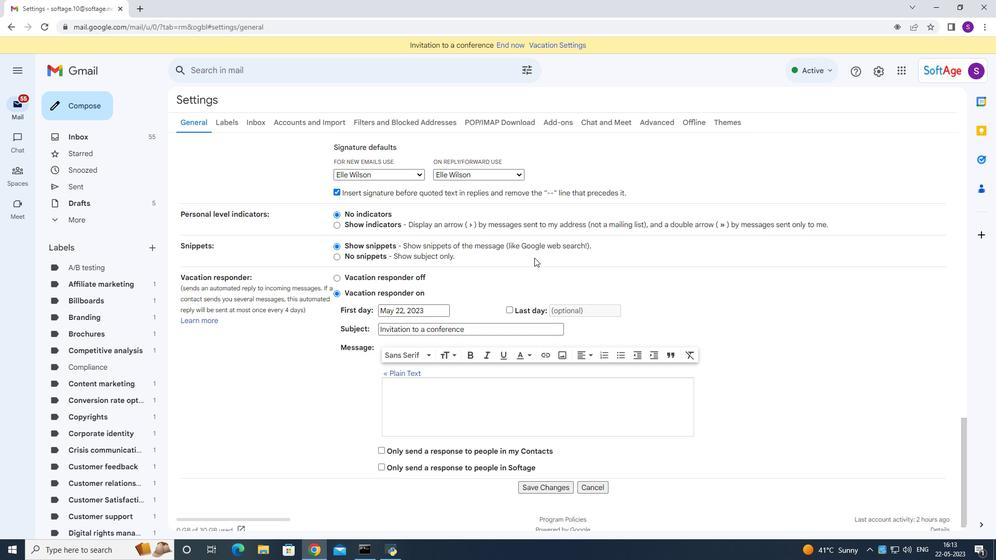 
Action: Mouse scrolled (530, 266) with delta (0, 0)
Screenshot: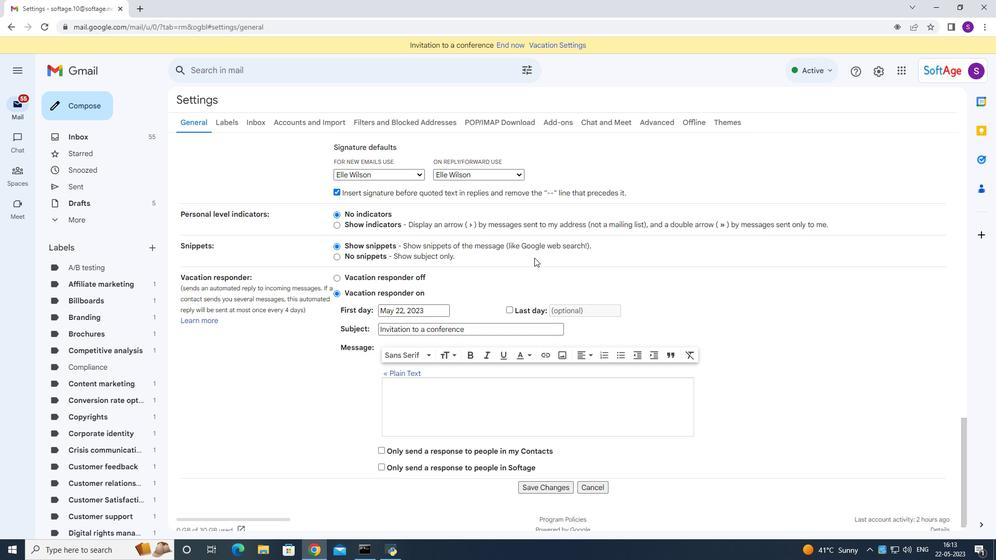 
Action: Mouse moved to (530, 269)
Screenshot: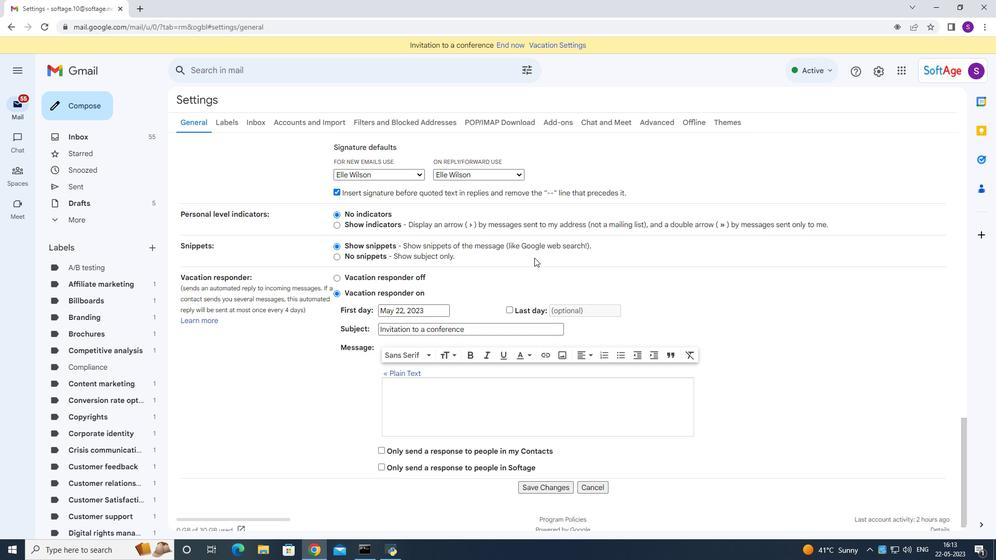 
Action: Mouse scrolled (530, 267) with delta (0, 0)
Screenshot: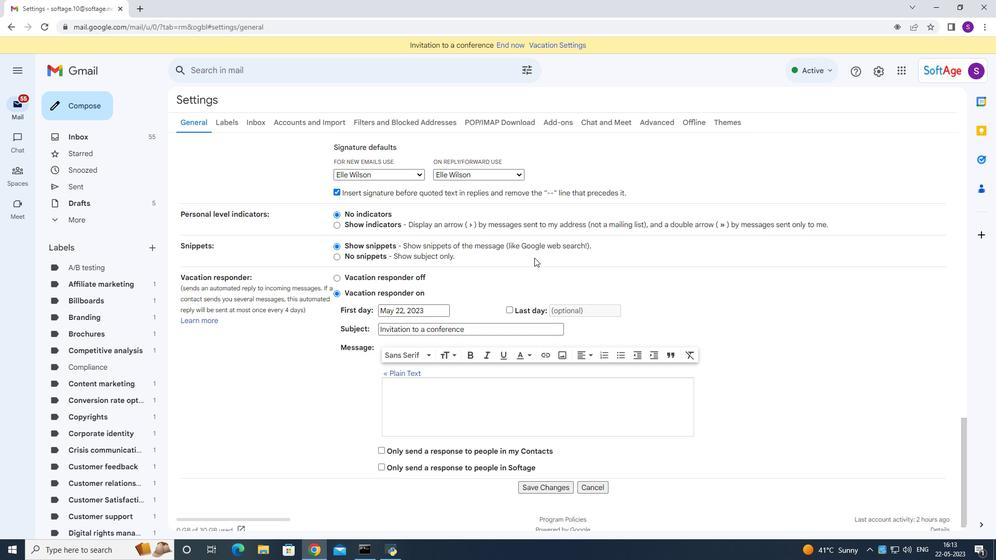 
Action: Mouse moved to (530, 271)
Screenshot: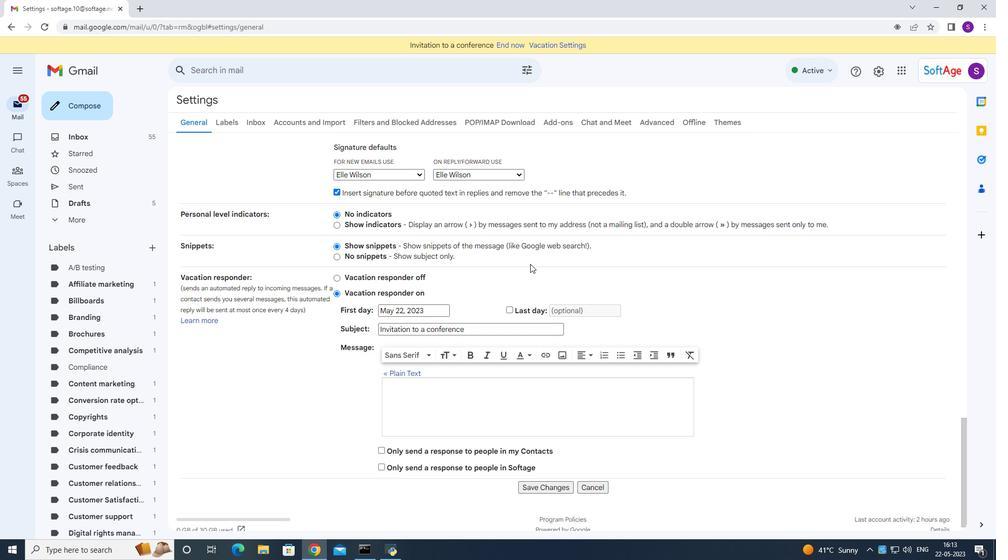 
Action: Mouse scrolled (530, 268) with delta (0, 0)
Screenshot: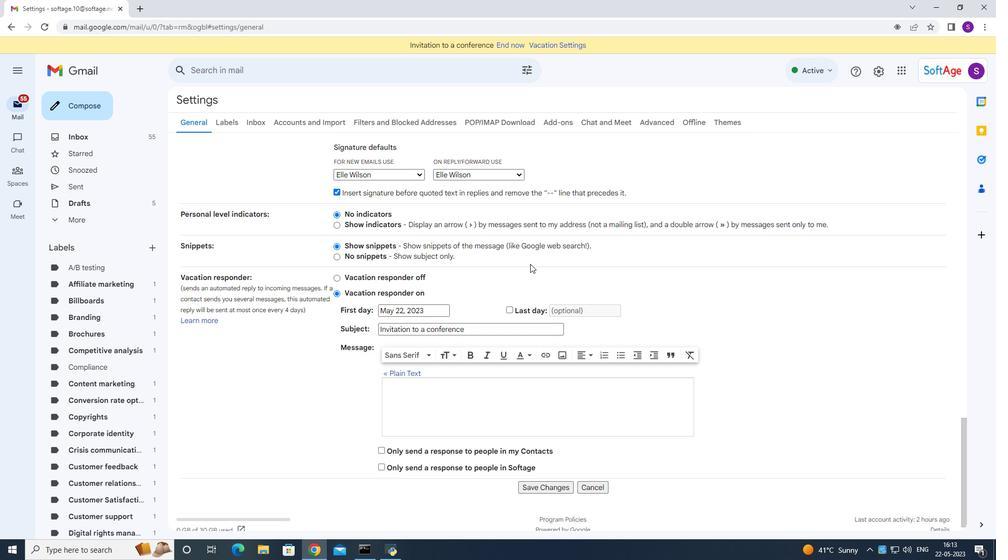 
Action: Mouse moved to (537, 478)
Screenshot: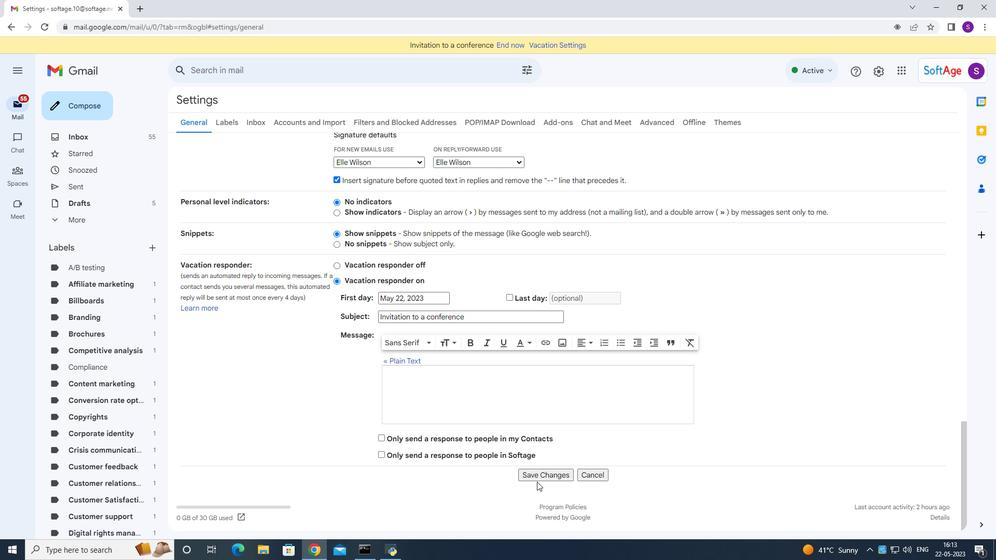 
Action: Mouse pressed left at (537, 478)
Screenshot: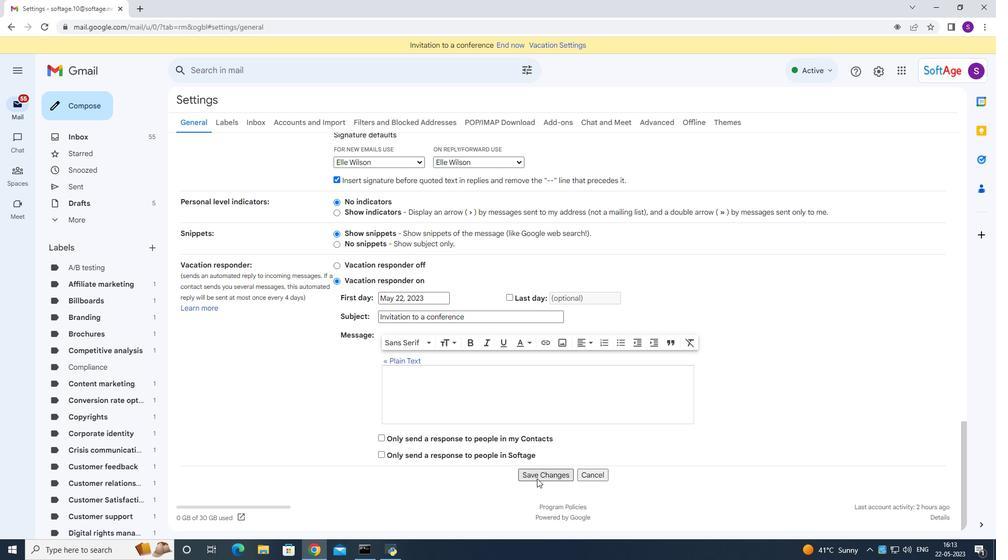 
Action: Mouse moved to (58, 107)
Screenshot: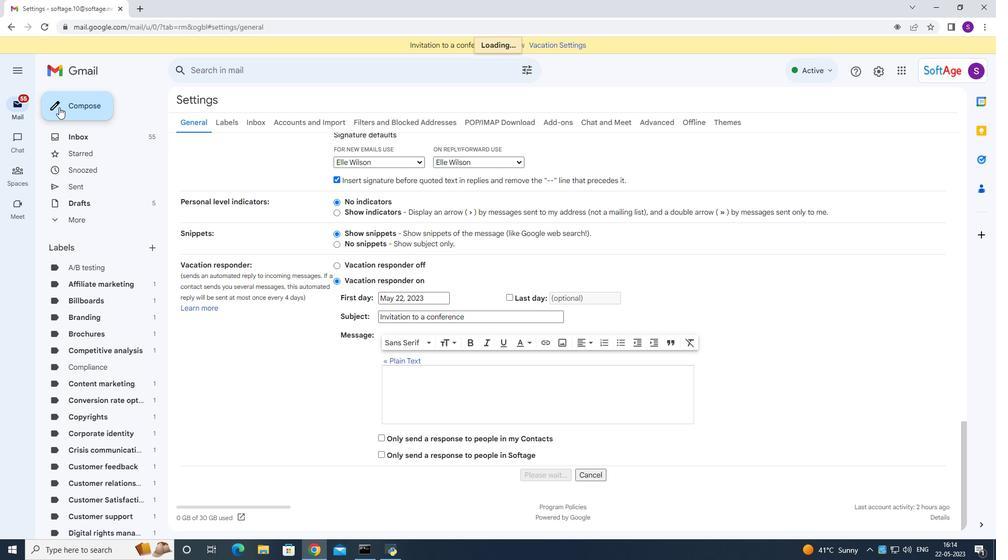 
Action: Mouse pressed left at (58, 107)
Screenshot: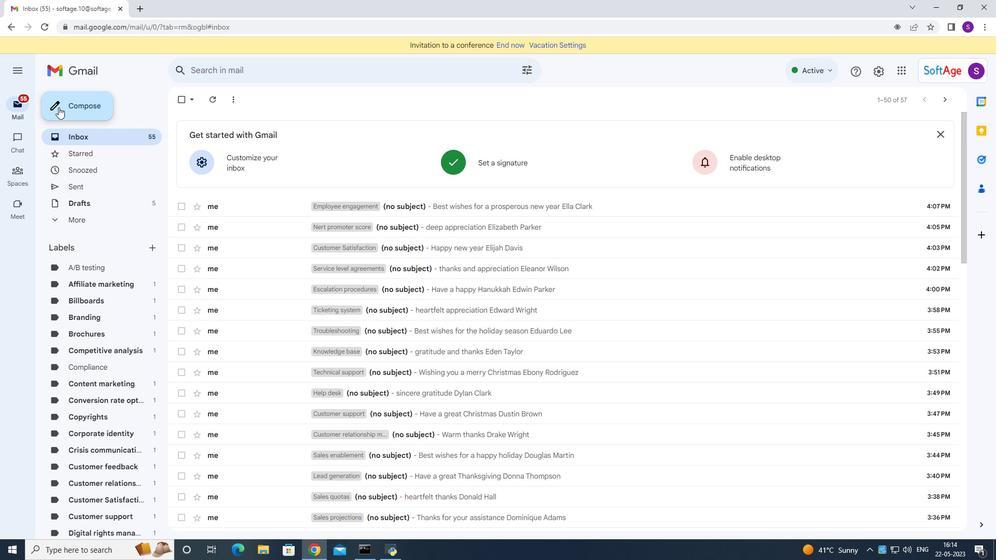 
Action: Mouse moved to (701, 252)
Screenshot: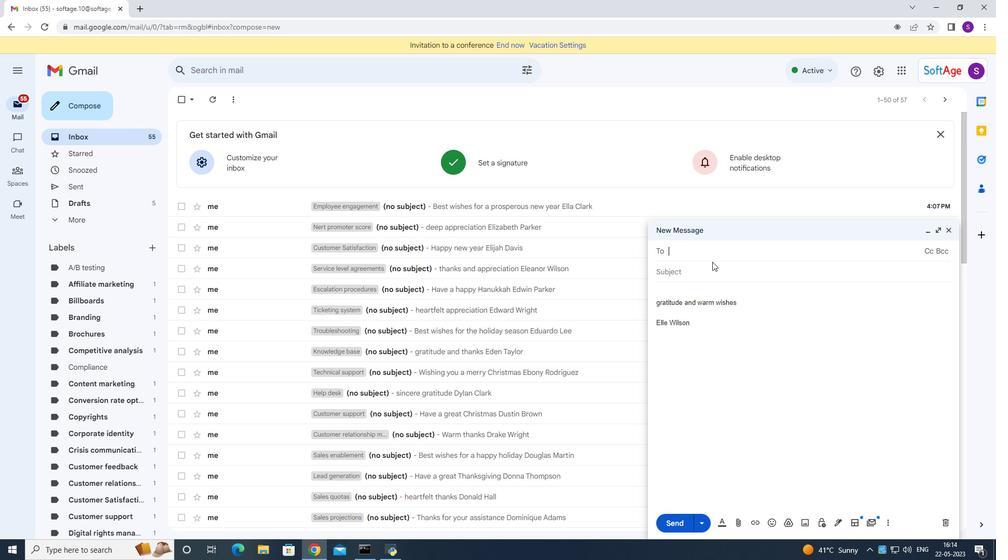 
Action: Mouse pressed left at (701, 252)
Screenshot: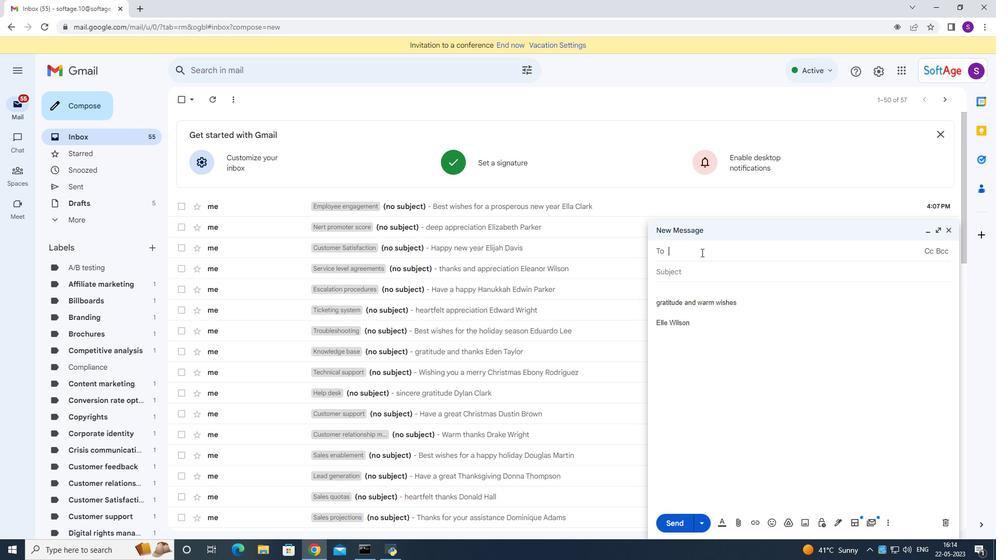 
Action: Key pressed <Key.shift>Softage.<Key.shift>@10<Key.backspace><Key.backspace><Key.backspace>10<Key.shift>@softage.net
Screenshot: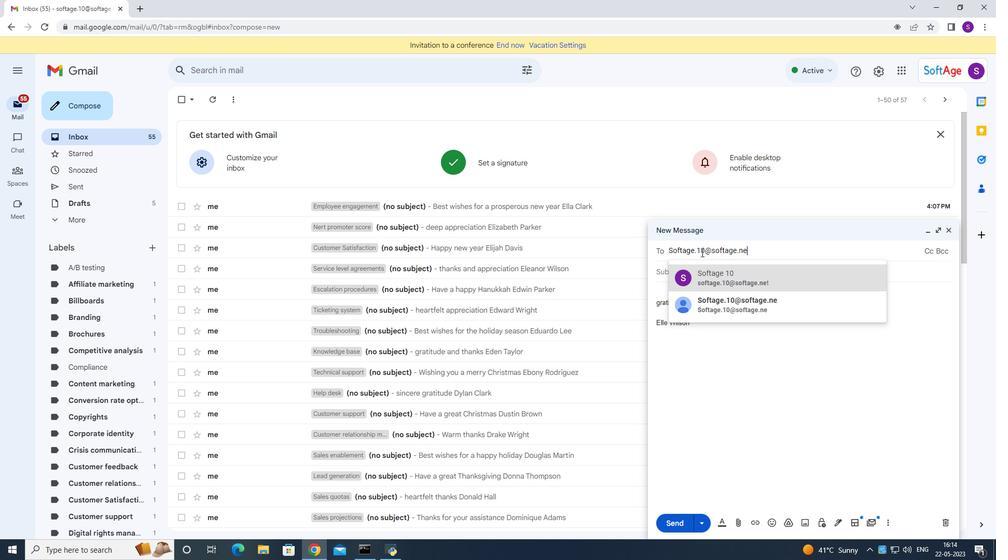 
Action: Mouse moved to (719, 281)
Screenshot: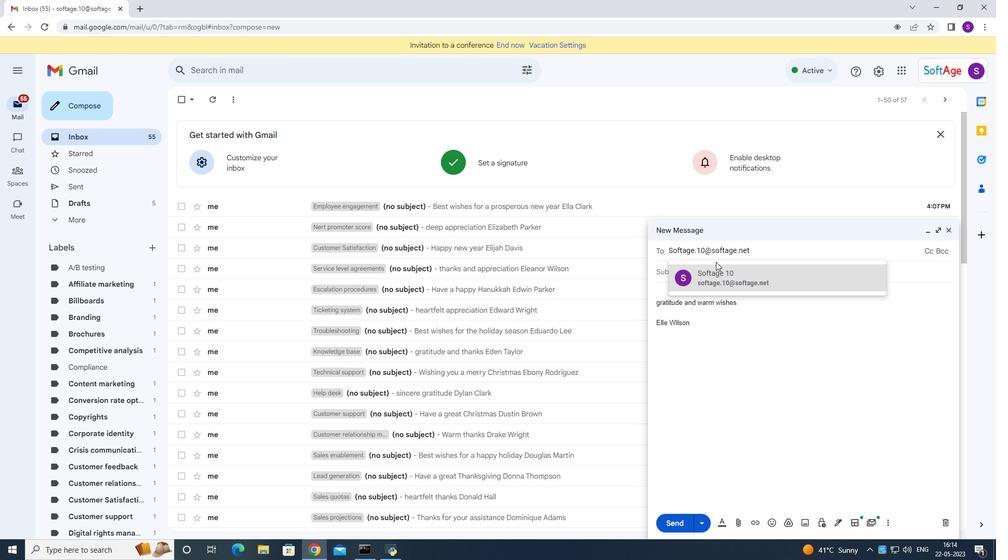
Action: Mouse pressed left at (719, 281)
Screenshot: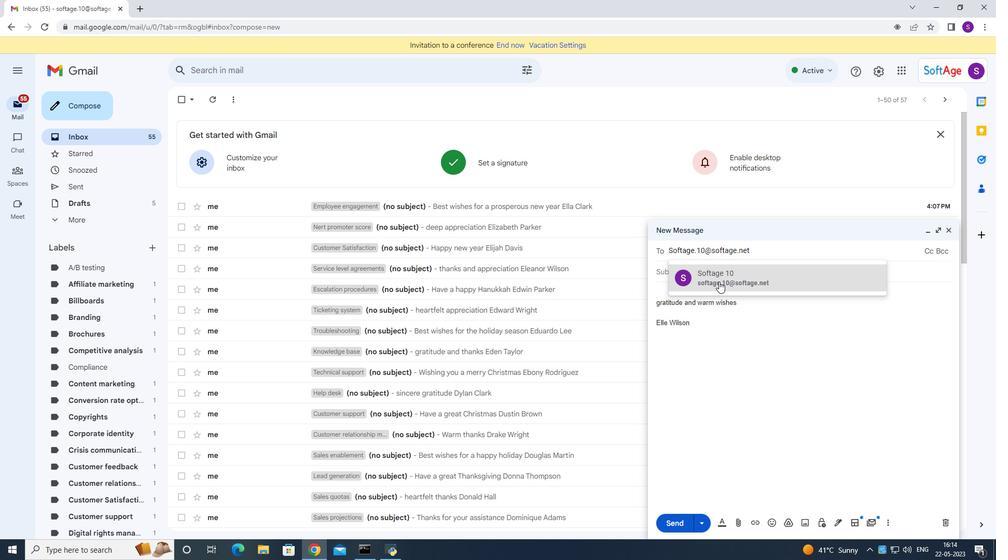 
Action: Mouse moved to (884, 524)
Screenshot: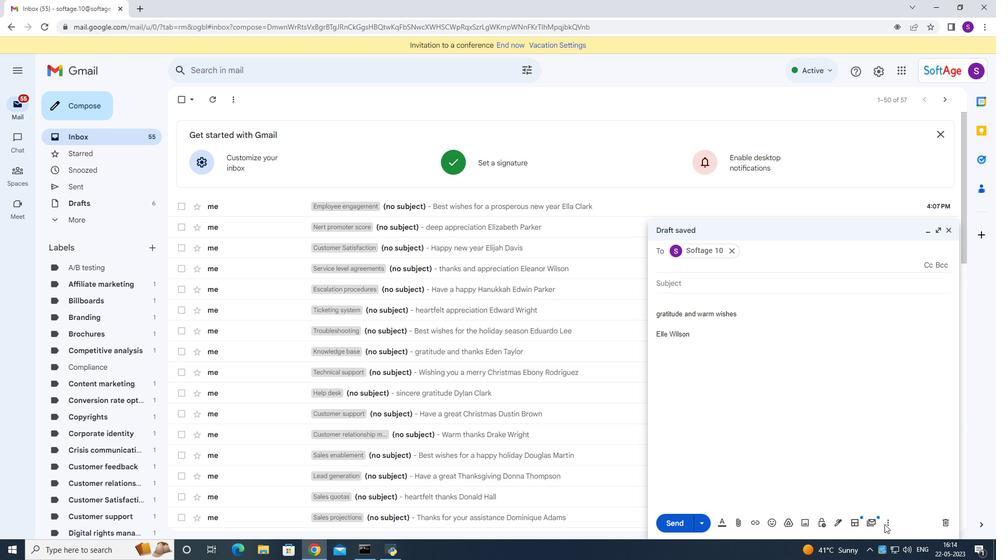 
Action: Mouse pressed left at (884, 524)
Screenshot: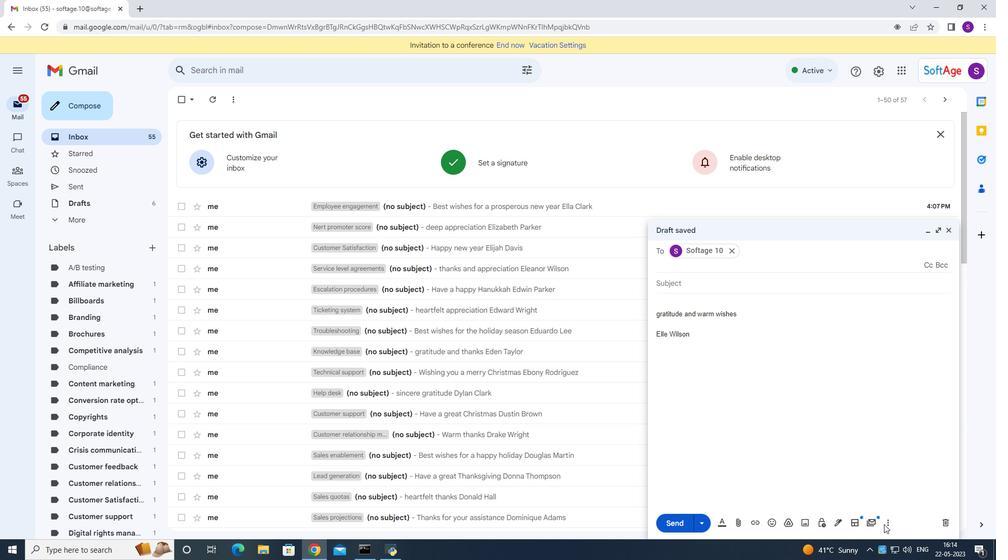 
Action: Mouse moved to (888, 522)
Screenshot: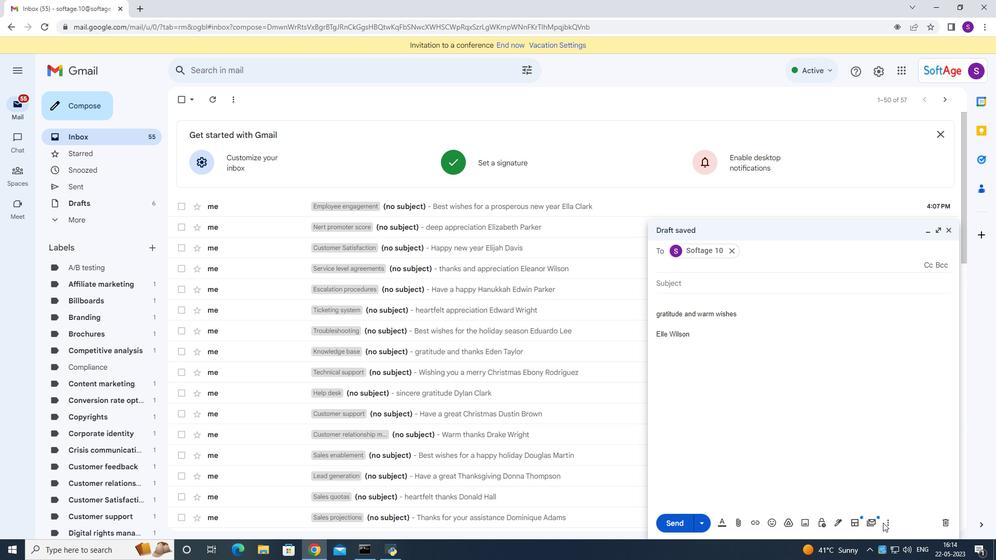 
Action: Mouse pressed left at (888, 522)
Screenshot: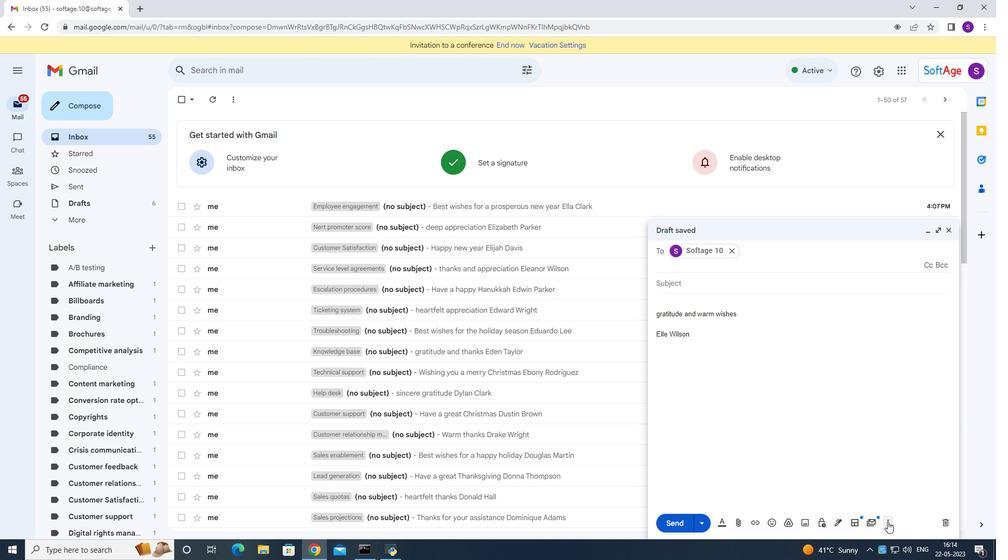 
Action: Mouse moved to (805, 425)
Screenshot: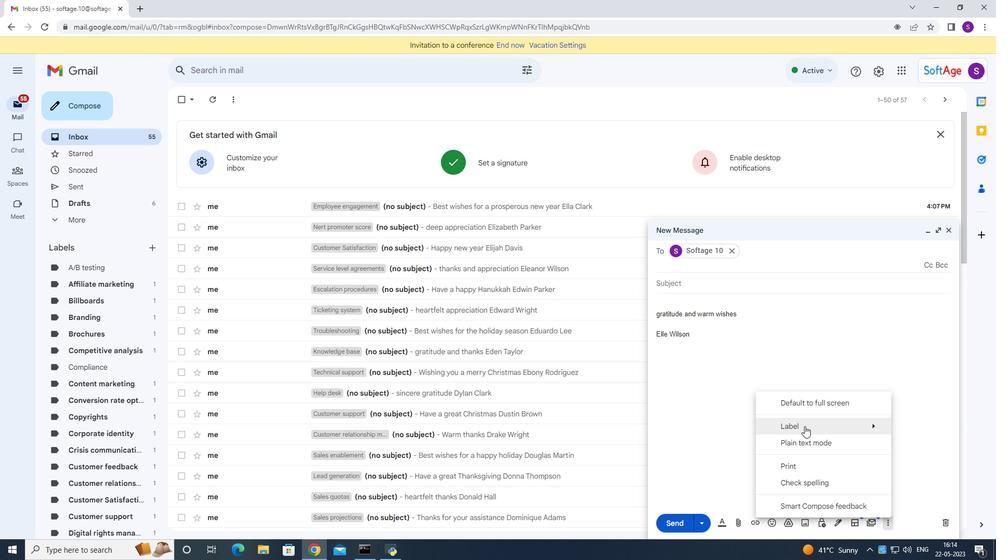 
Action: Mouse pressed left at (805, 425)
Screenshot: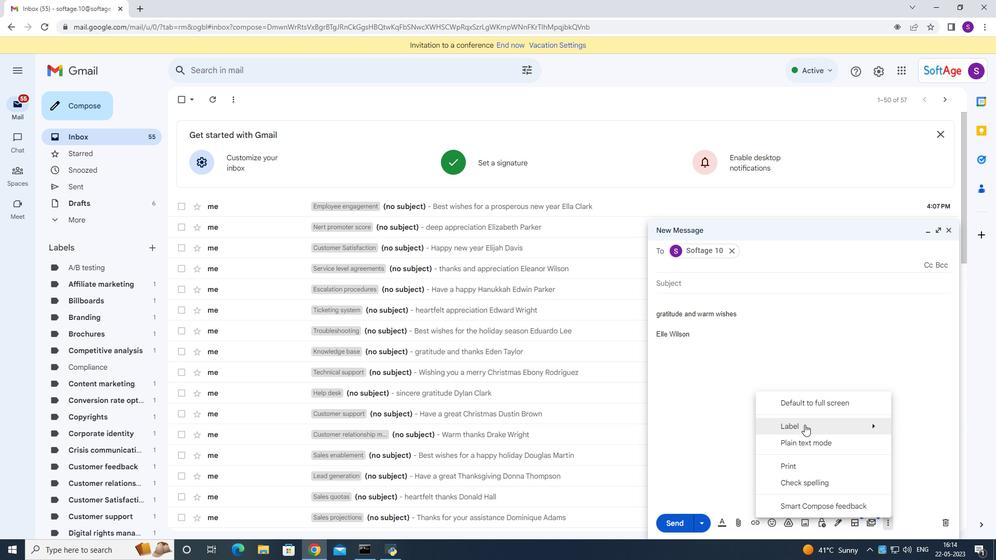 
Action: Mouse moved to (780, 426)
Screenshot: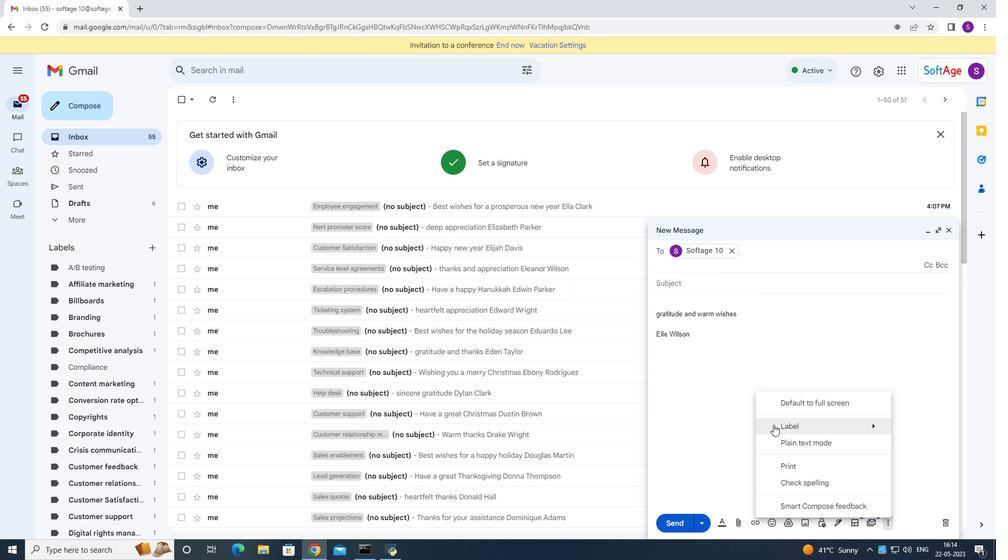 
Action: Mouse pressed left at (780, 426)
Screenshot: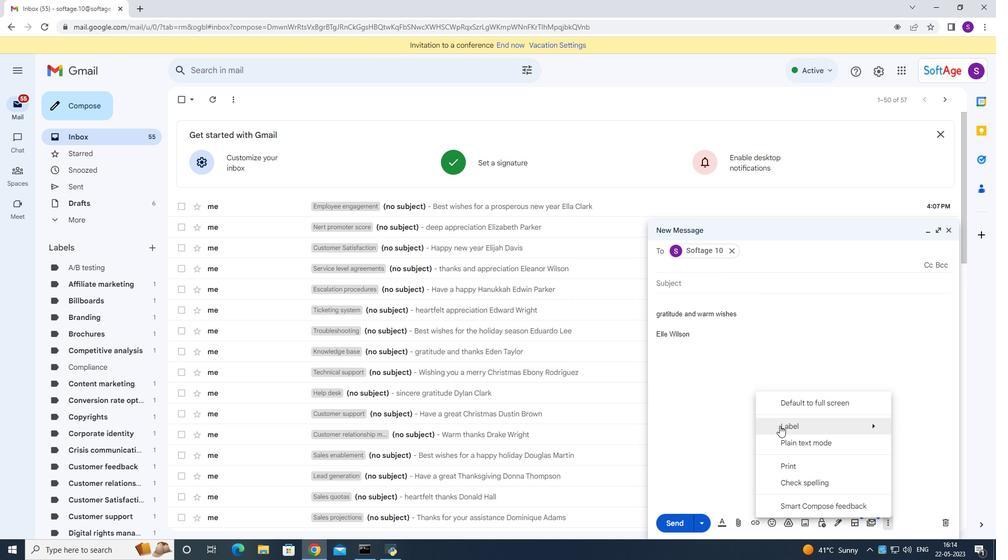 
Action: Mouse moved to (639, 408)
Screenshot: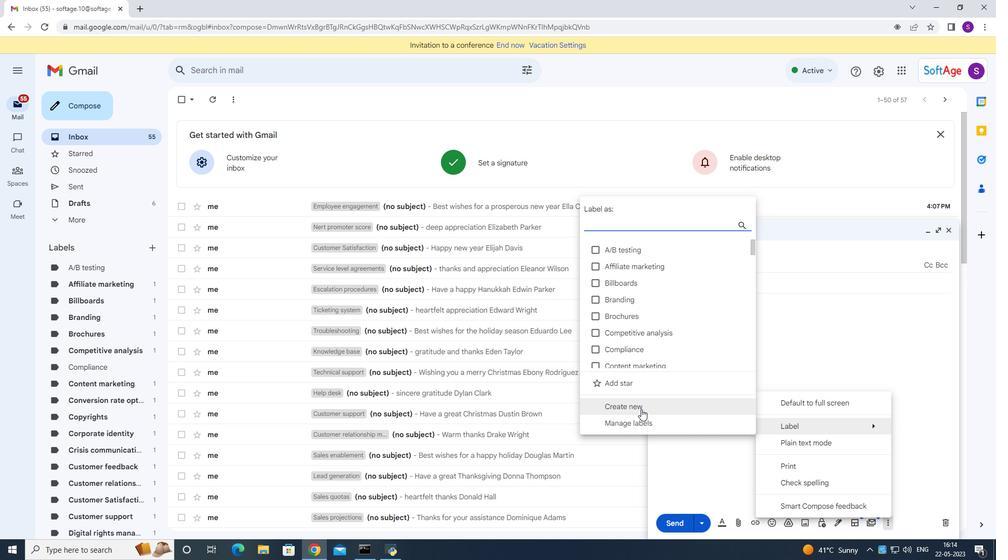 
Action: Mouse pressed left at (639, 408)
Screenshot: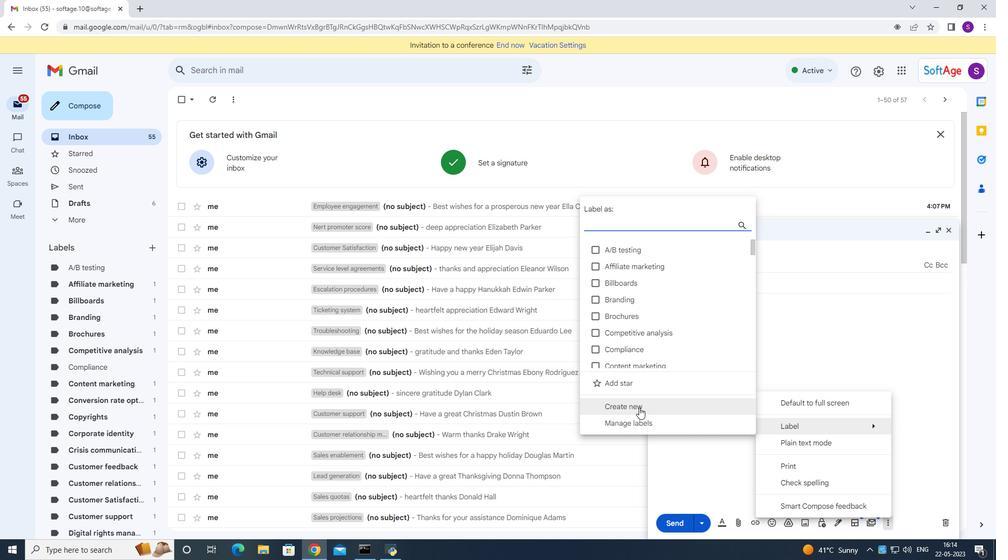 
Action: Mouse moved to (637, 404)
Screenshot: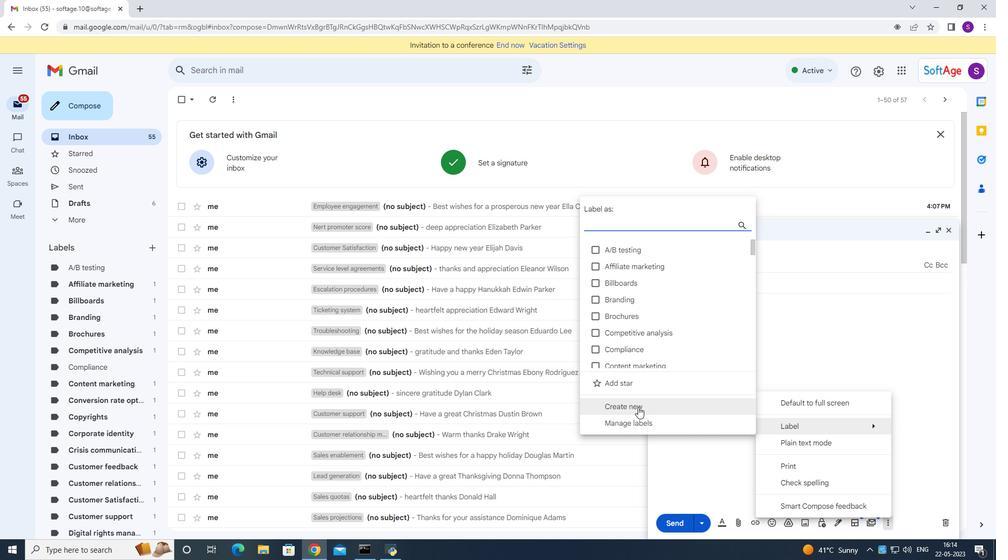 
Action: Key pressed <Key.shift>Employee<Key.space>performance
Screenshot: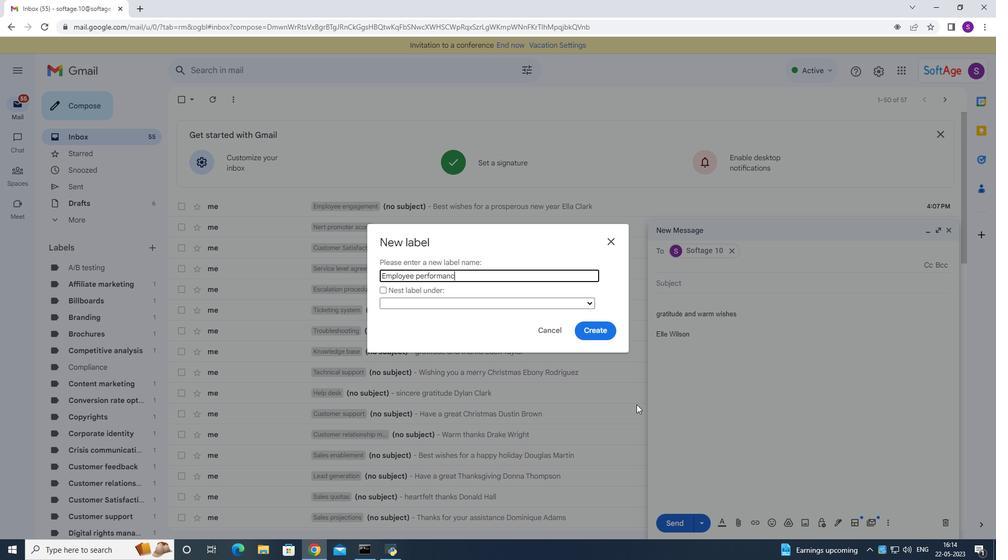 
Action: Mouse moved to (591, 319)
Screenshot: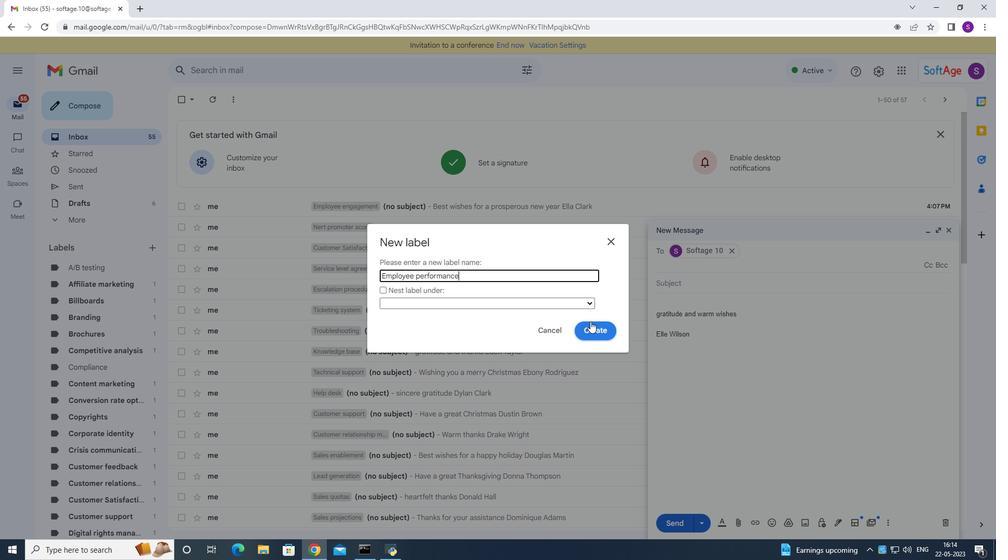 
Action: Mouse pressed left at (591, 319)
Screenshot: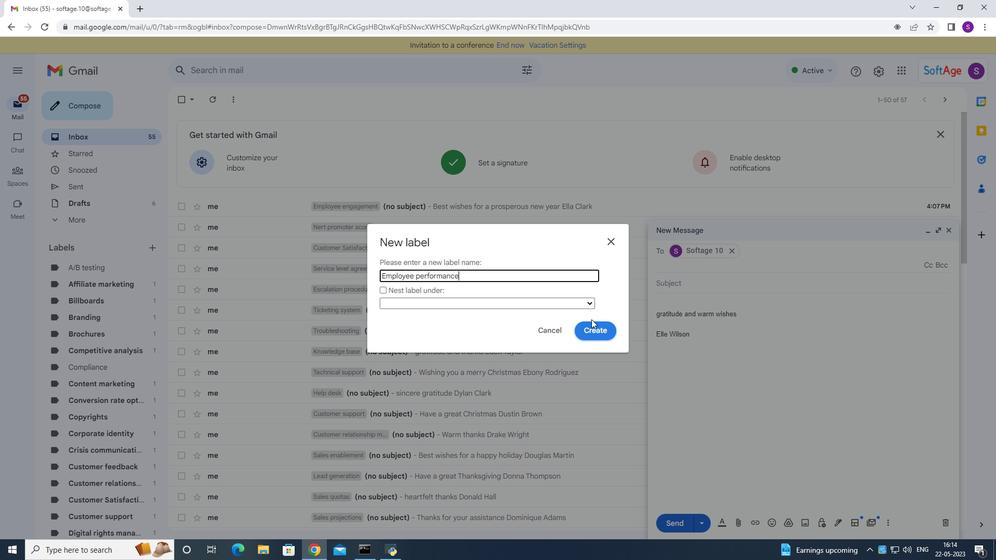 
Action: Mouse moved to (593, 331)
Screenshot: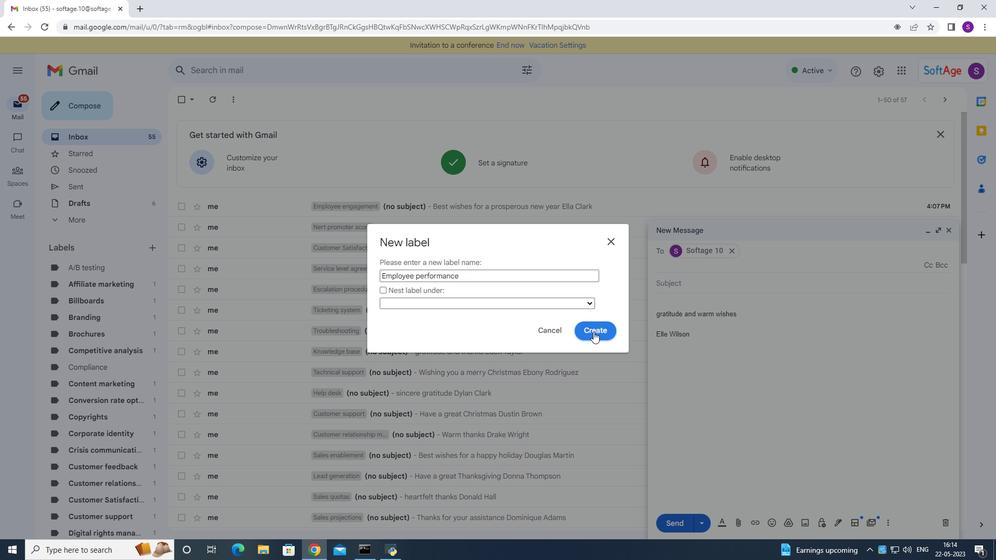 
Action: Mouse pressed left at (593, 331)
Screenshot: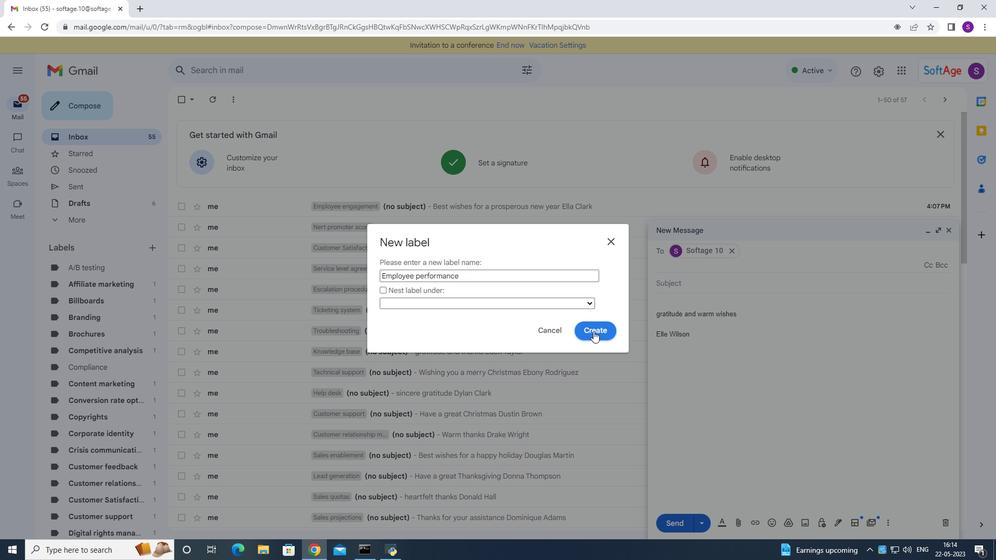 
Action: Mouse moved to (679, 523)
Screenshot: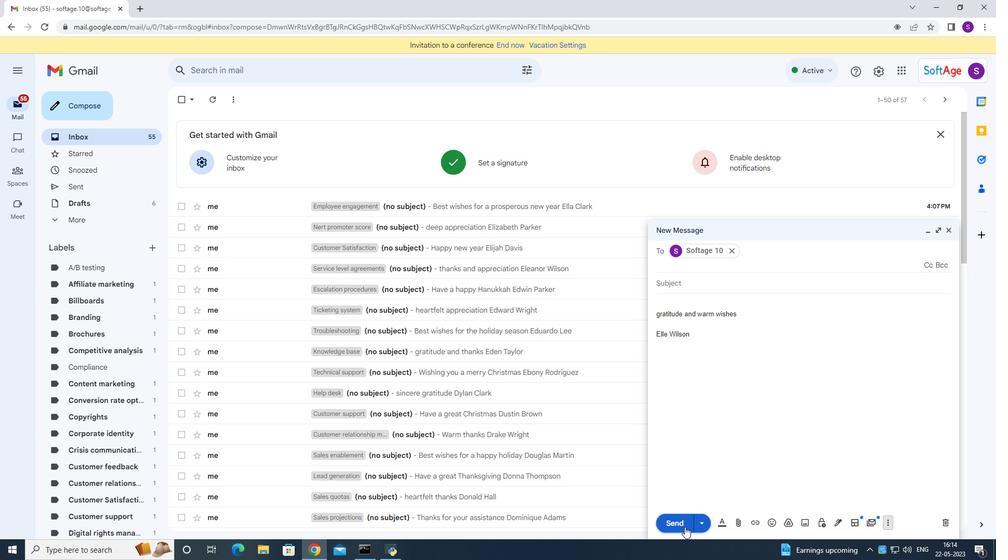 
Action: Mouse pressed left at (679, 523)
Screenshot: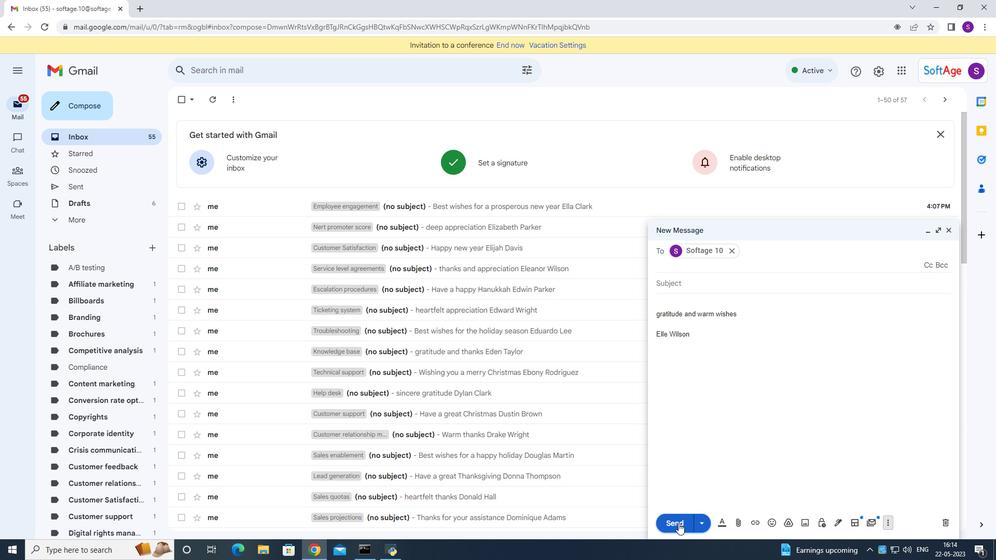 
Action: Mouse moved to (675, 420)
Screenshot: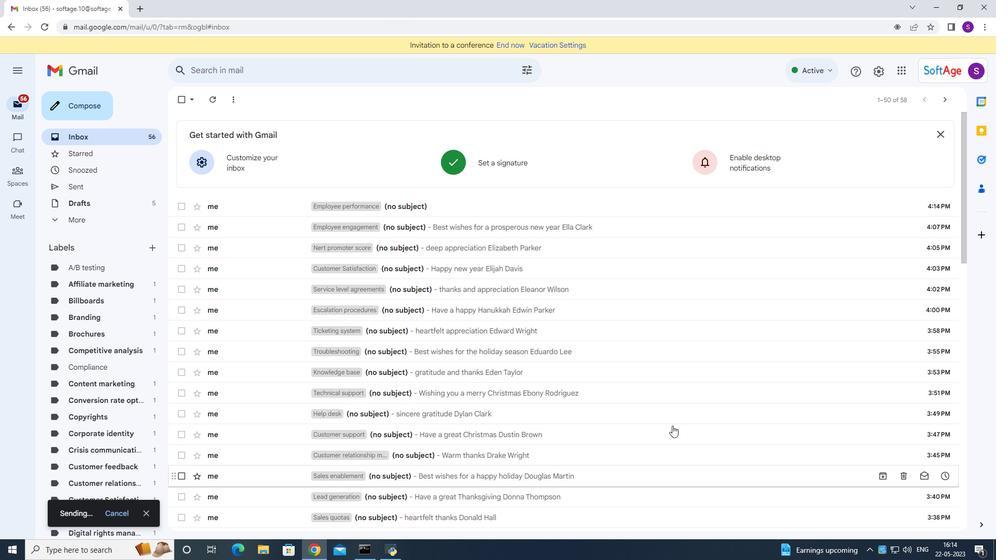 
